 Task: Plan a trip to Trebiov, Slovakia from 6th December, 2023 to 18th December, 2023 for 3 adults. Place can be entire place with 2 bedrooms having 2 beds and 2 bathrooms. Property type can be hotel. Booking option can be shelf check-in.
Action: Mouse moved to (476, 64)
Screenshot: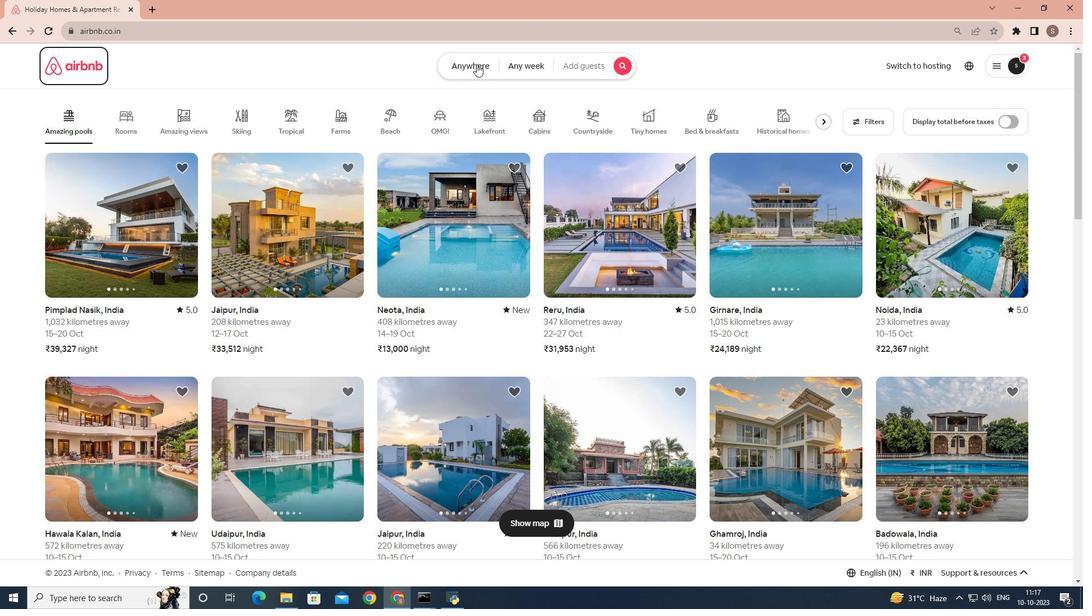 
Action: Mouse pressed left at (476, 64)
Screenshot: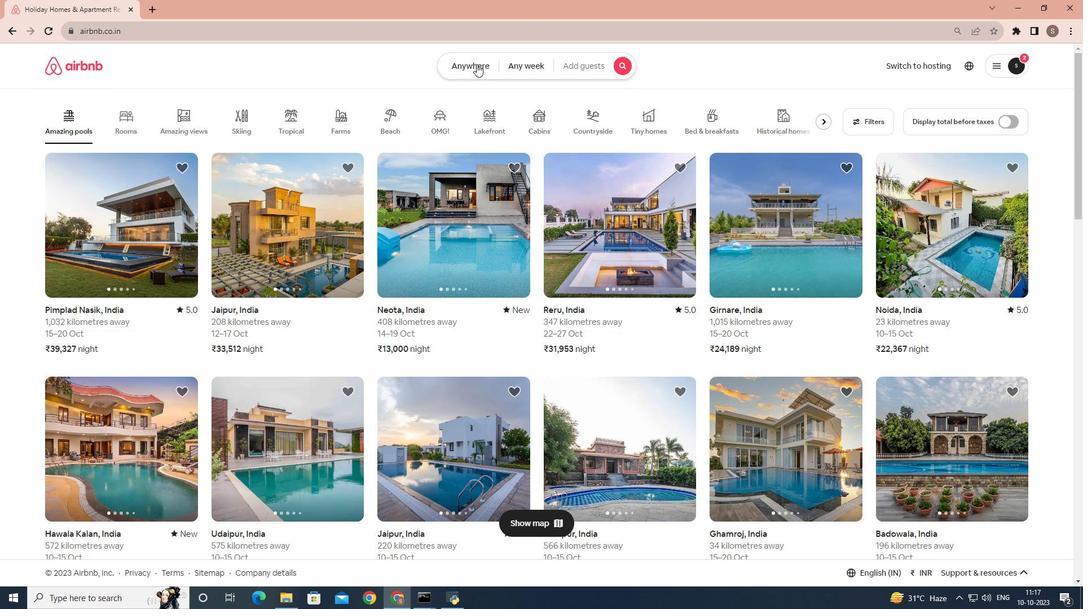 
Action: Mouse moved to (433, 106)
Screenshot: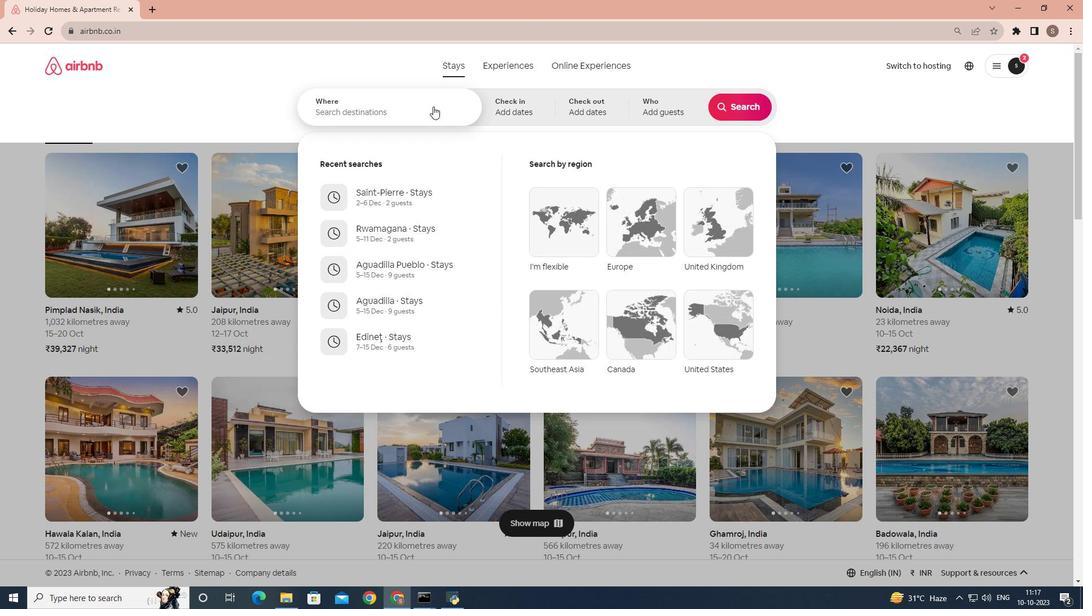 
Action: Mouse pressed left at (433, 106)
Screenshot: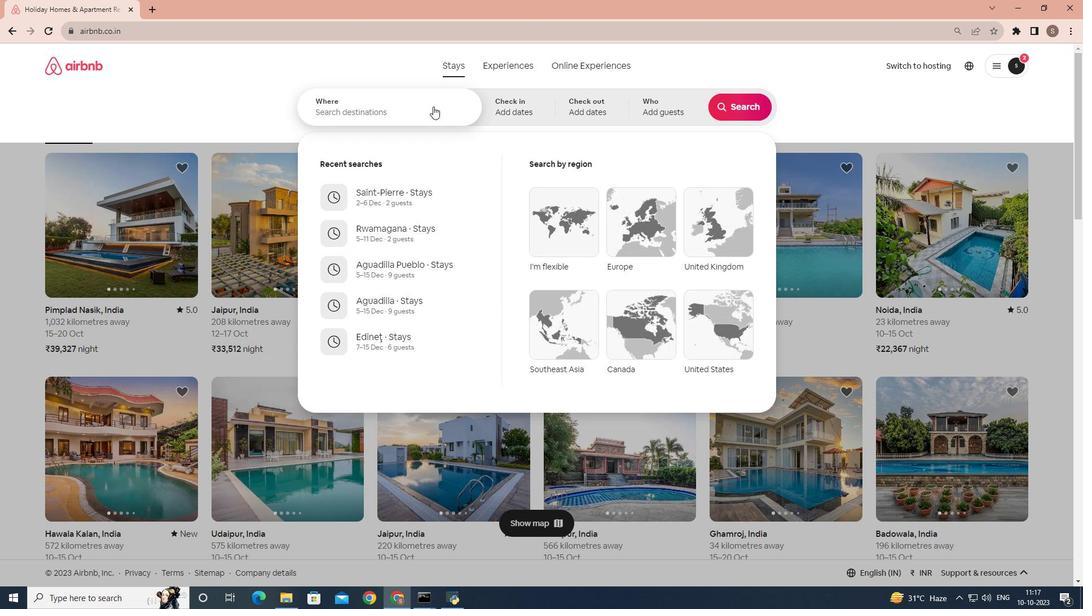 
Action: Mouse moved to (423, 110)
Screenshot: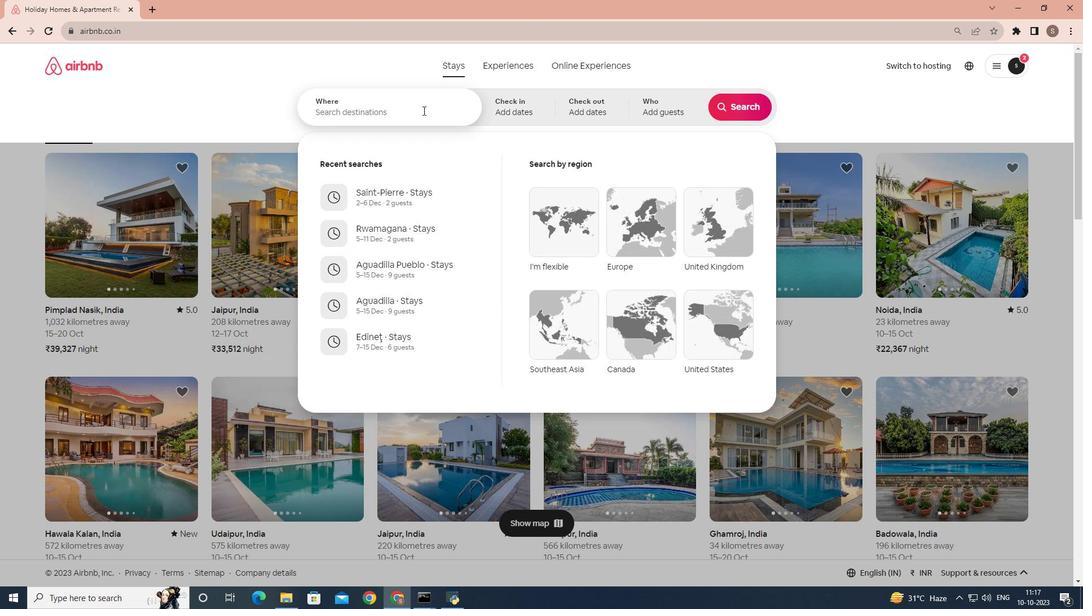 
Action: Key pressed <Key.shift>trebisov,<Key.space><Key.shift>Slovakia
Screenshot: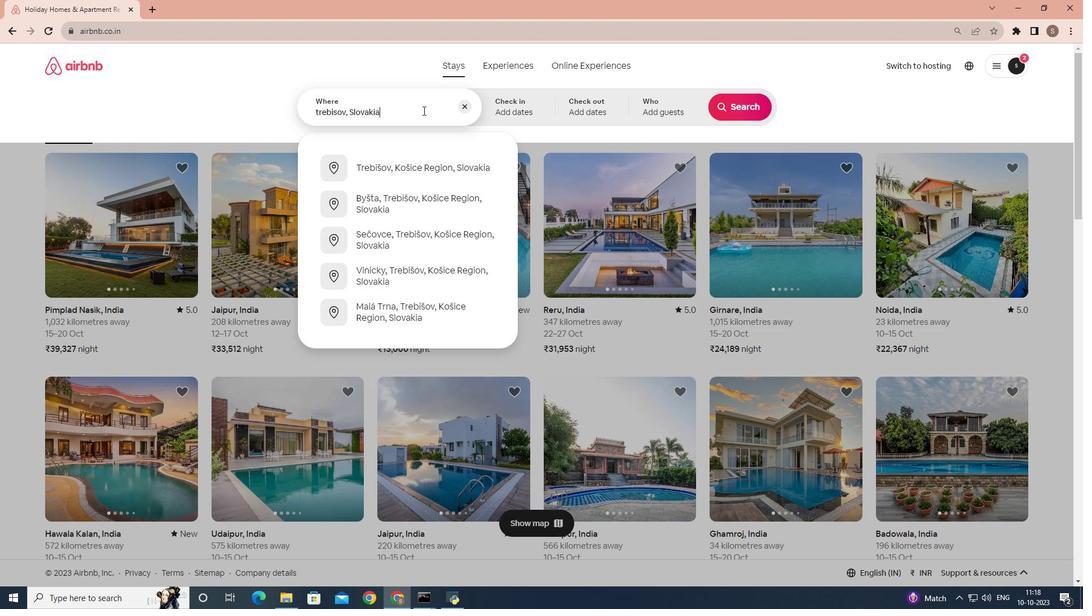
Action: Mouse moved to (509, 112)
Screenshot: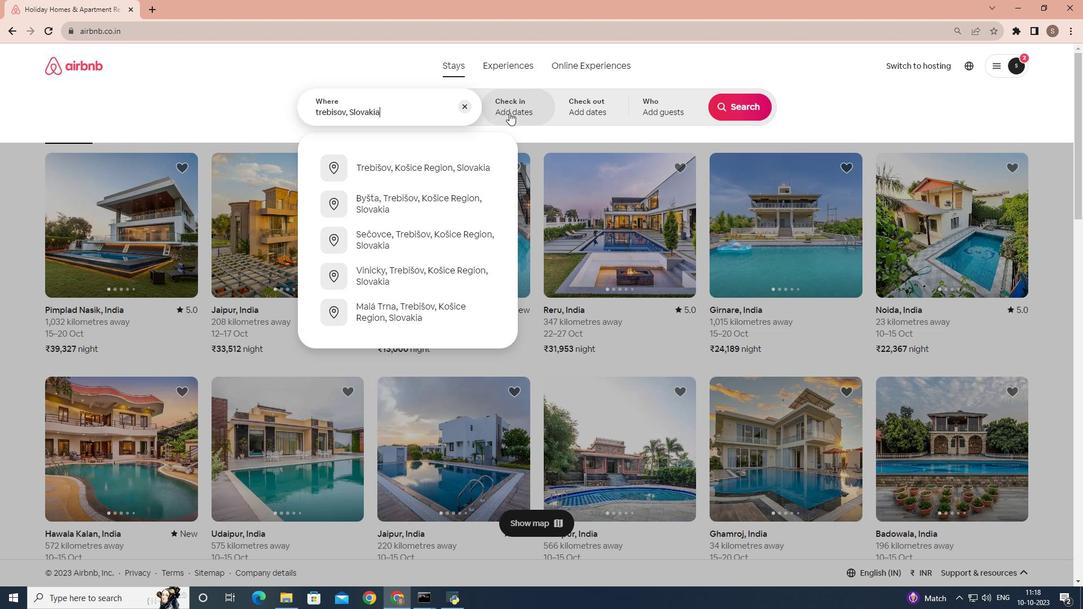 
Action: Mouse pressed left at (509, 112)
Screenshot: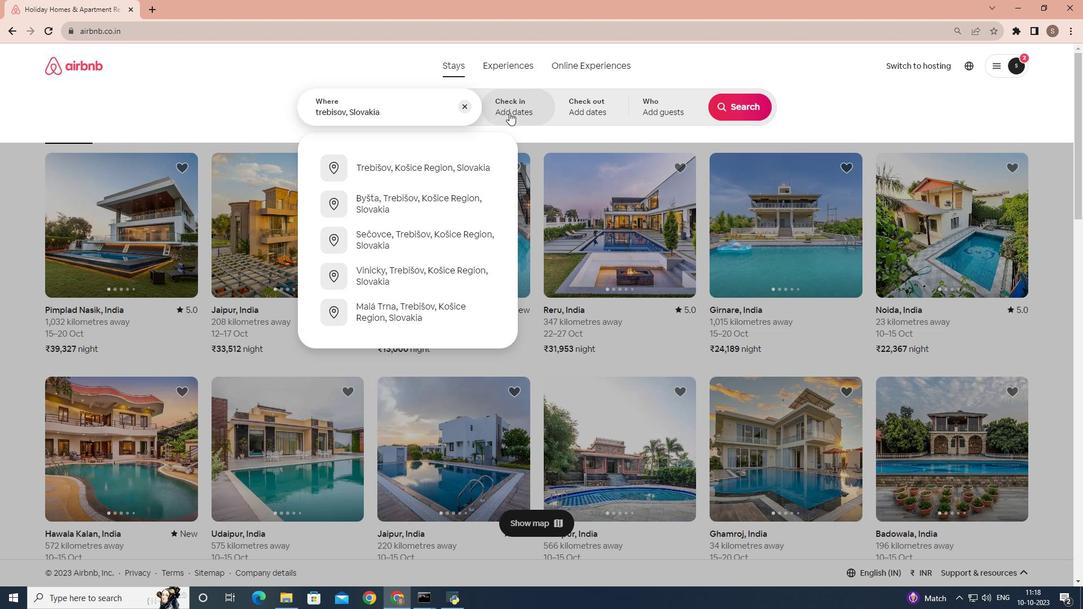 
Action: Mouse moved to (741, 193)
Screenshot: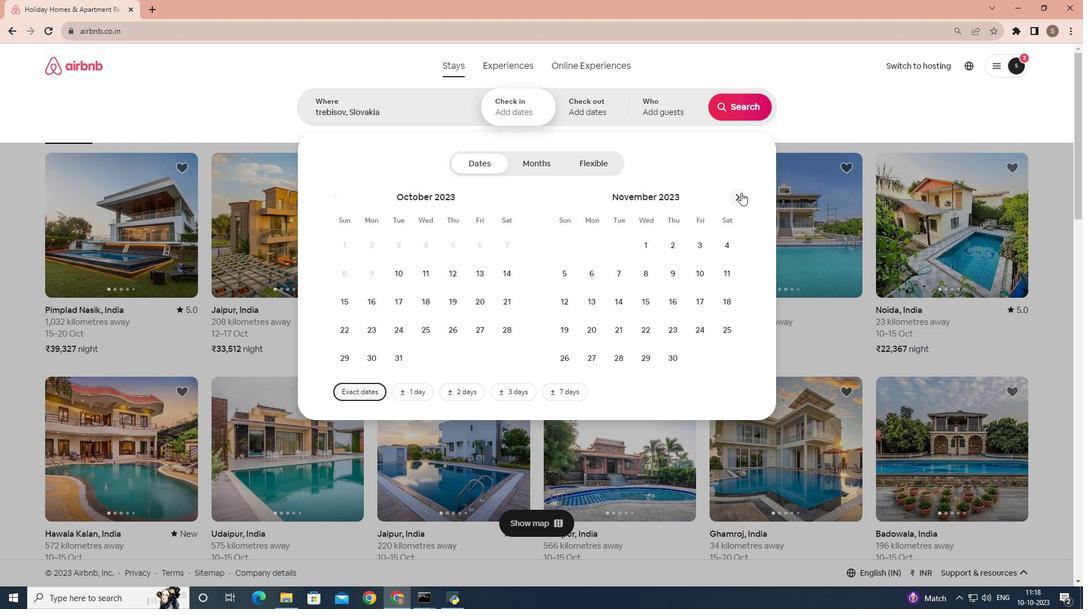 
Action: Mouse pressed left at (741, 193)
Screenshot: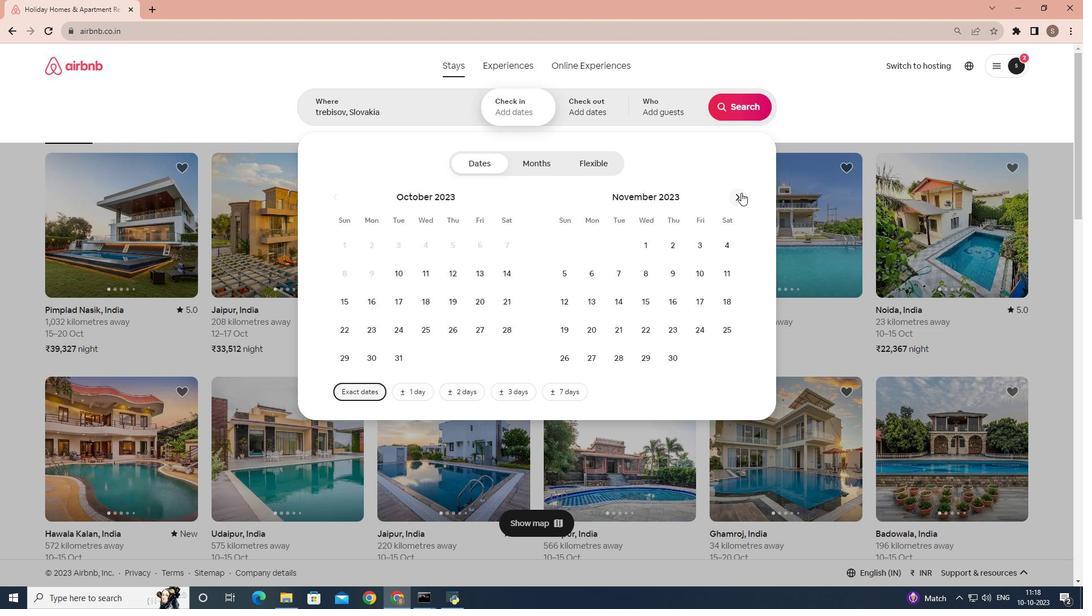 
Action: Mouse moved to (654, 275)
Screenshot: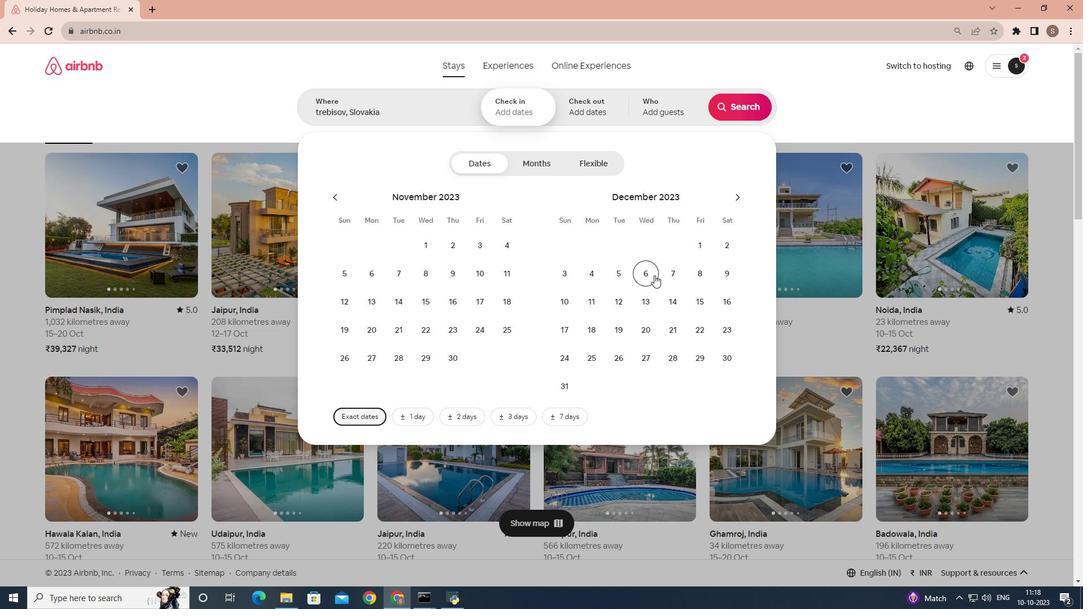 
Action: Mouse pressed left at (654, 275)
Screenshot: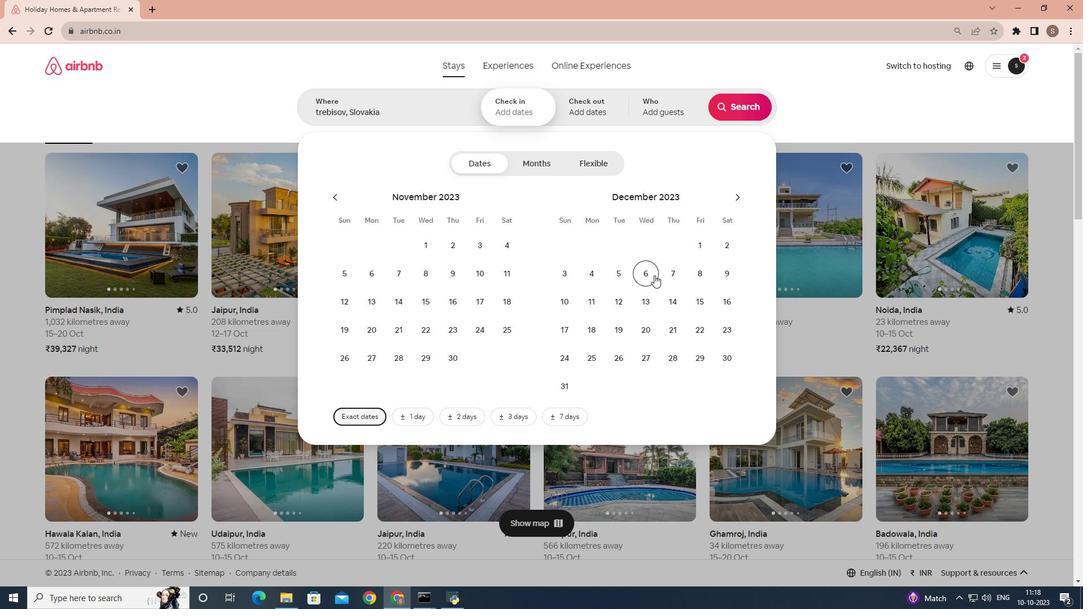 
Action: Mouse moved to (597, 335)
Screenshot: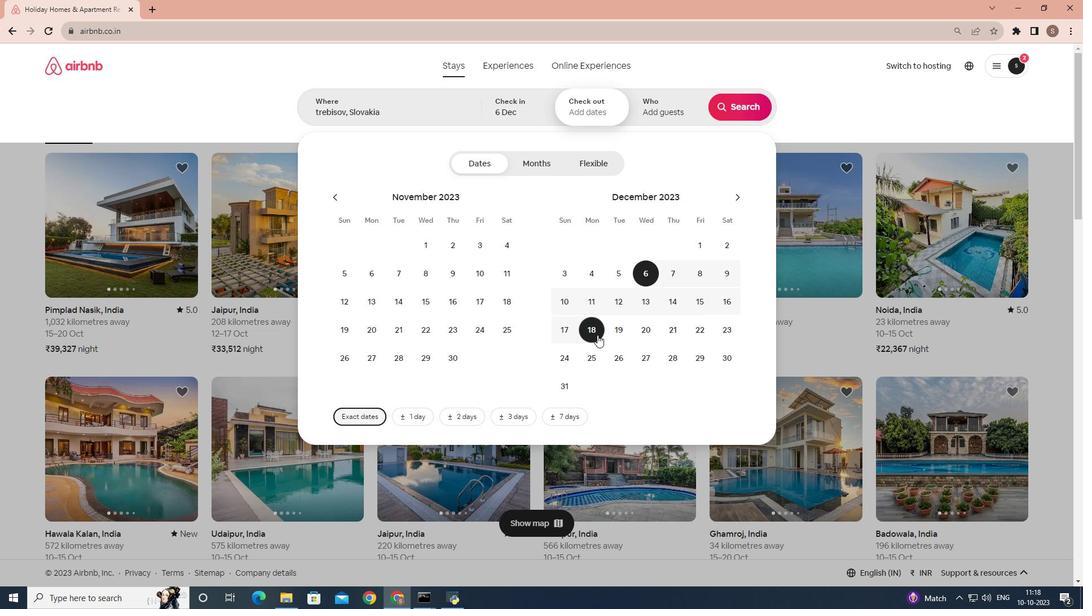 
Action: Mouse pressed left at (597, 335)
Screenshot: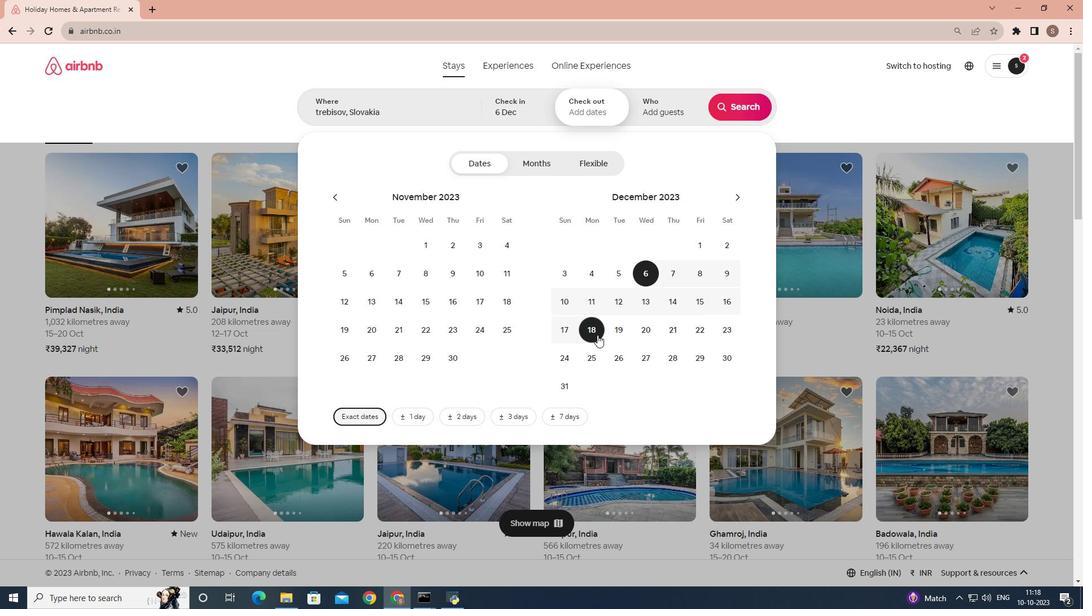 
Action: Mouse moved to (670, 107)
Screenshot: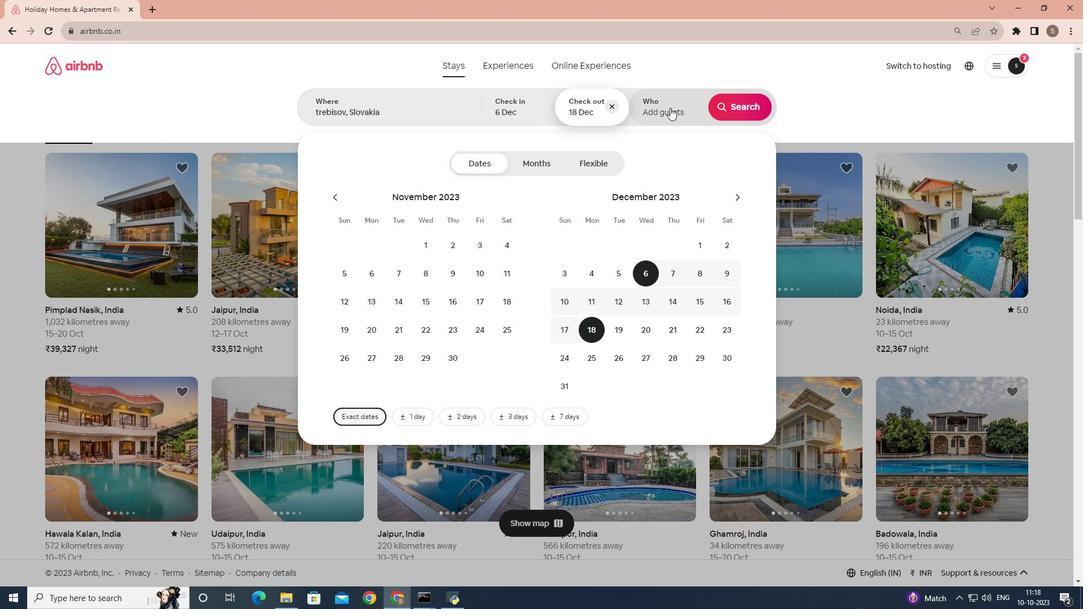 
Action: Mouse pressed left at (670, 107)
Screenshot: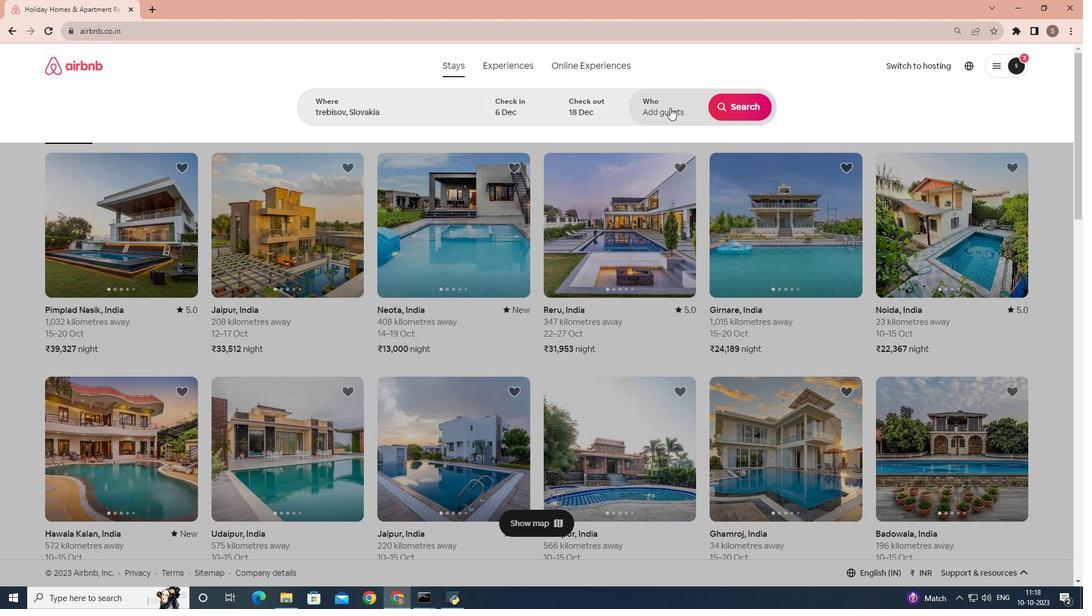 
Action: Mouse moved to (746, 168)
Screenshot: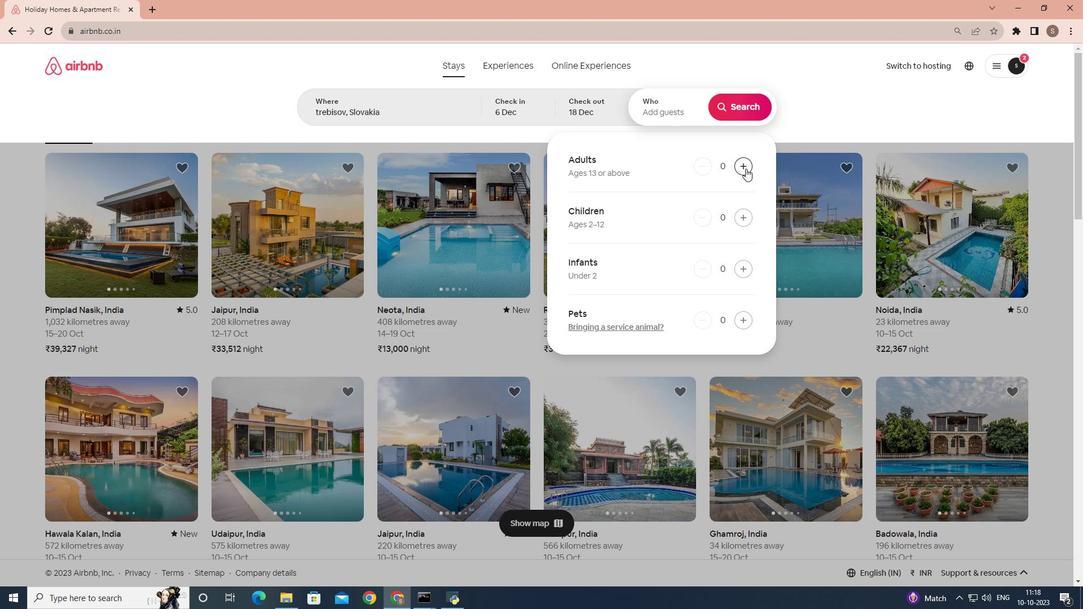 
Action: Mouse pressed left at (746, 168)
Screenshot: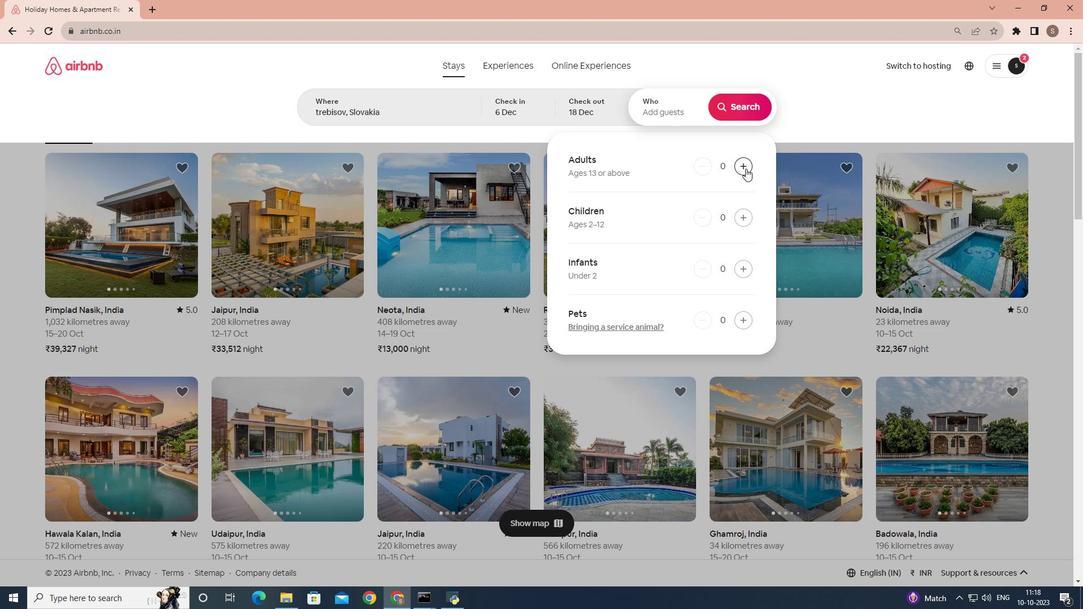 
Action: Mouse moved to (746, 168)
Screenshot: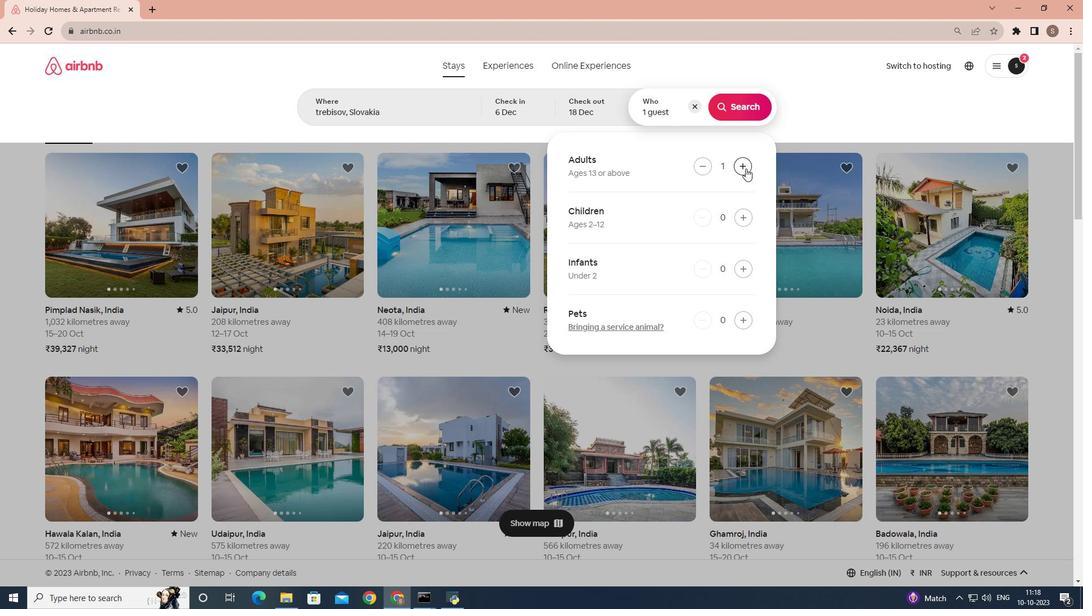 
Action: Mouse pressed left at (746, 168)
Screenshot: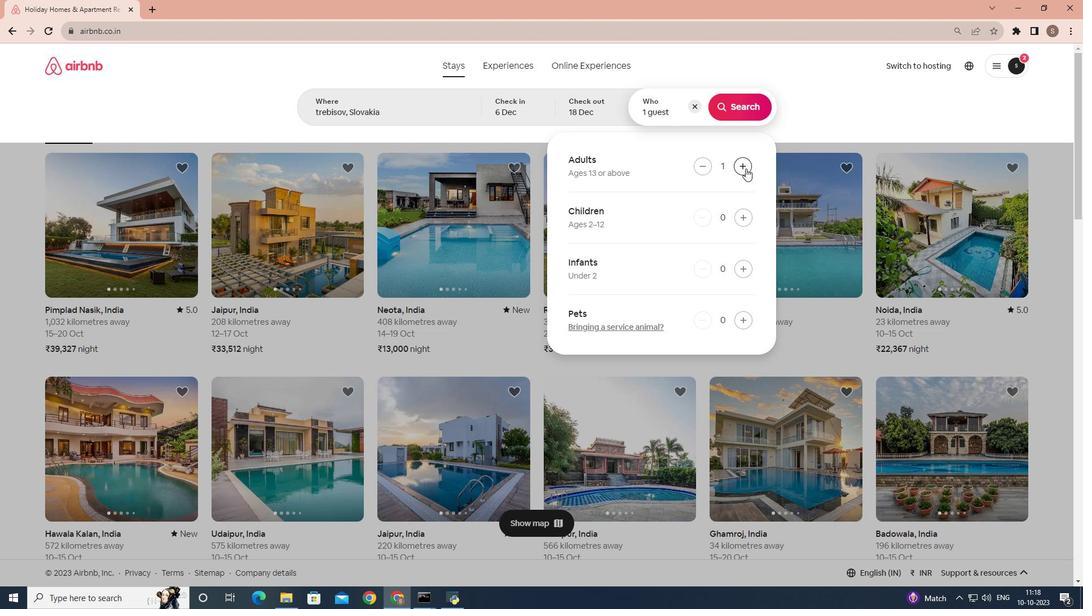 
Action: Mouse pressed left at (746, 168)
Screenshot: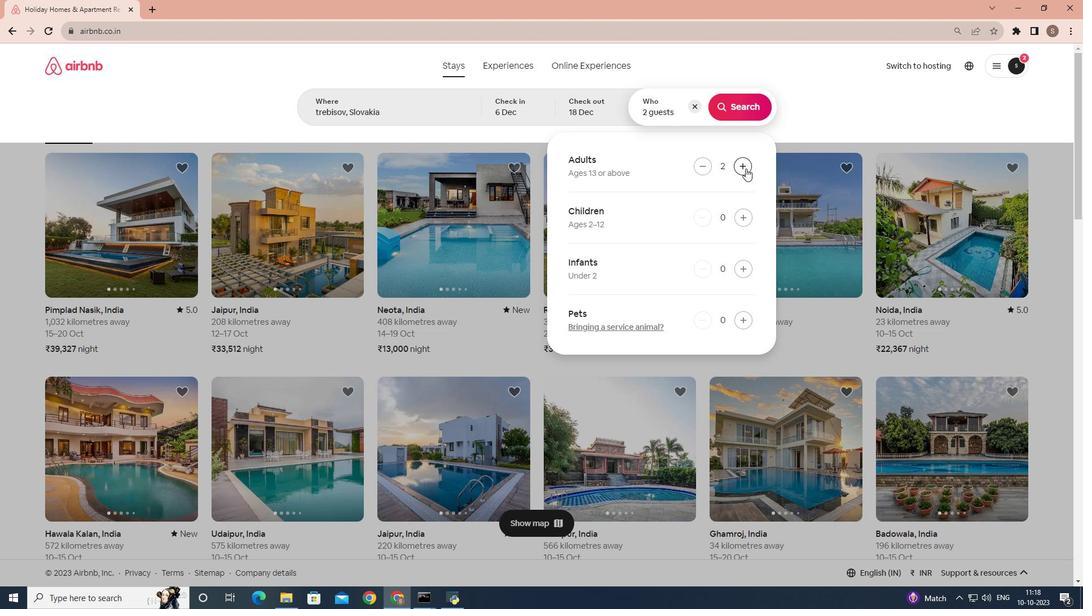 
Action: Mouse moved to (744, 103)
Screenshot: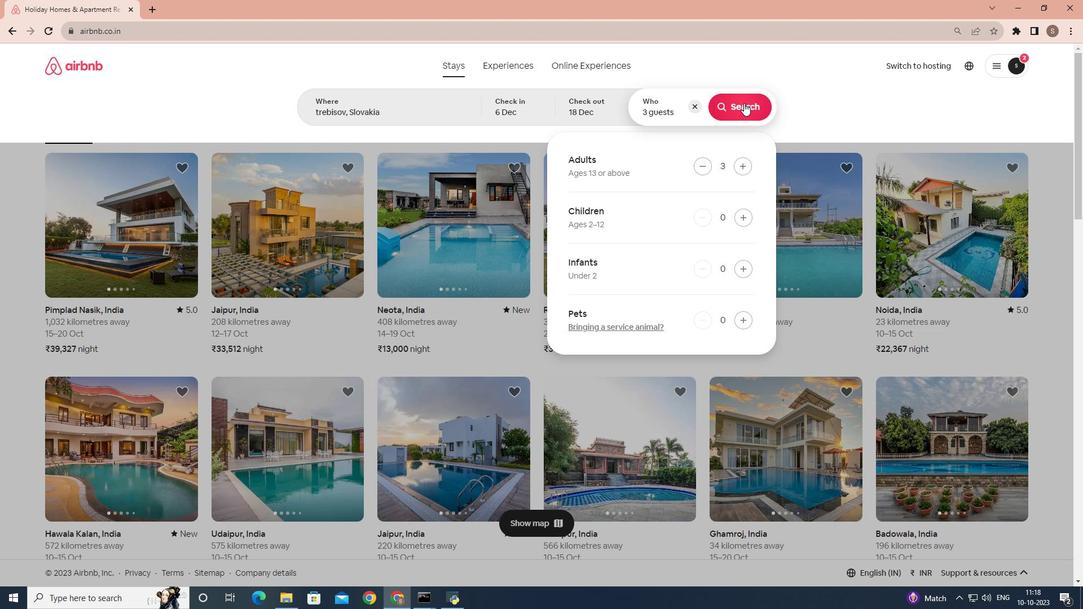 
Action: Mouse pressed left at (744, 103)
Screenshot: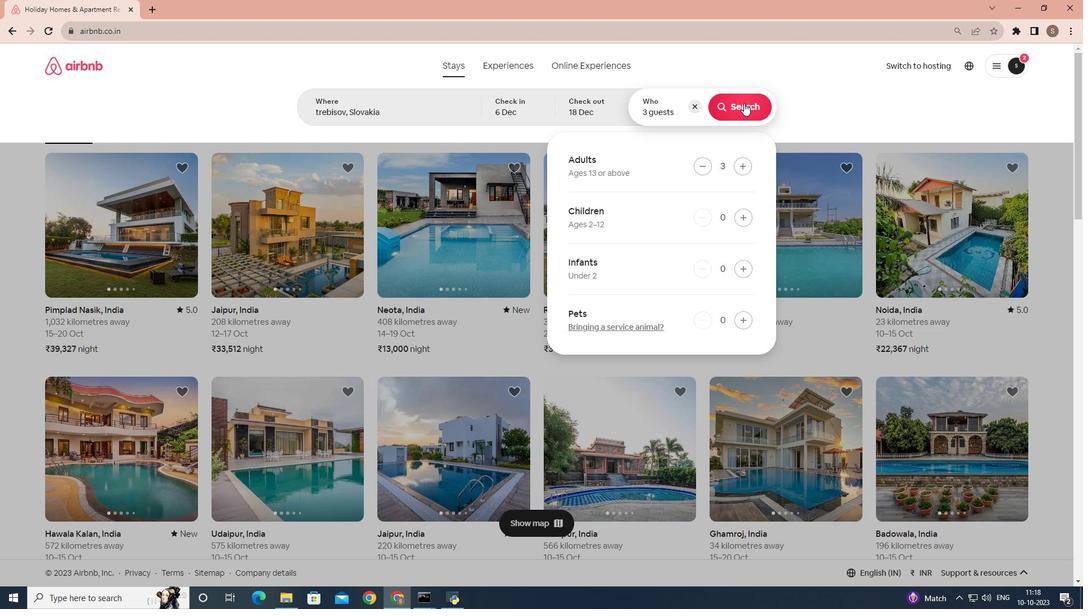 
Action: Mouse moved to (908, 116)
Screenshot: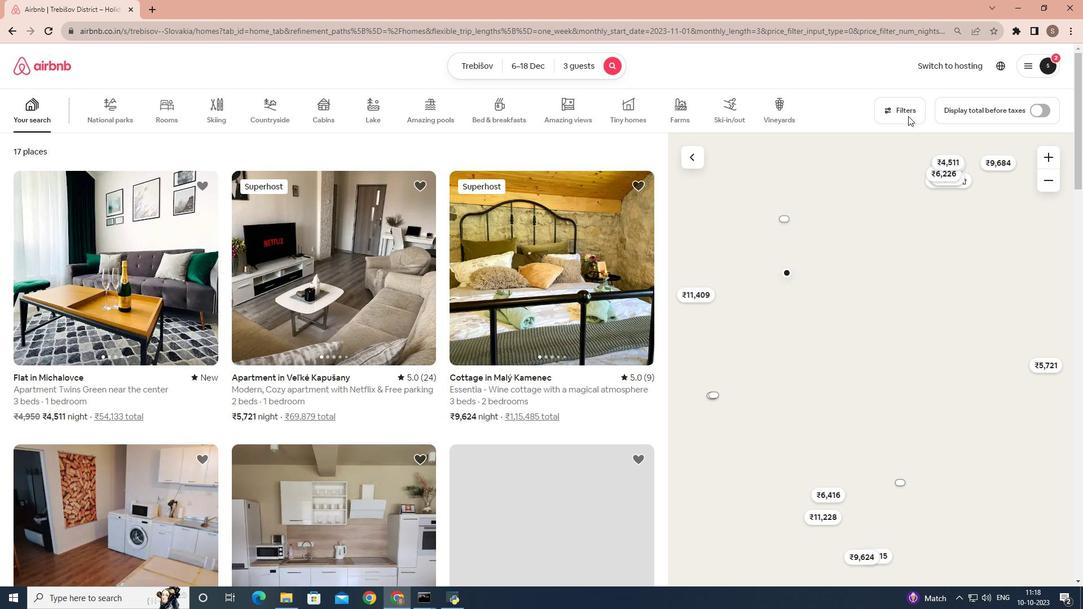 
Action: Mouse pressed left at (908, 116)
Screenshot: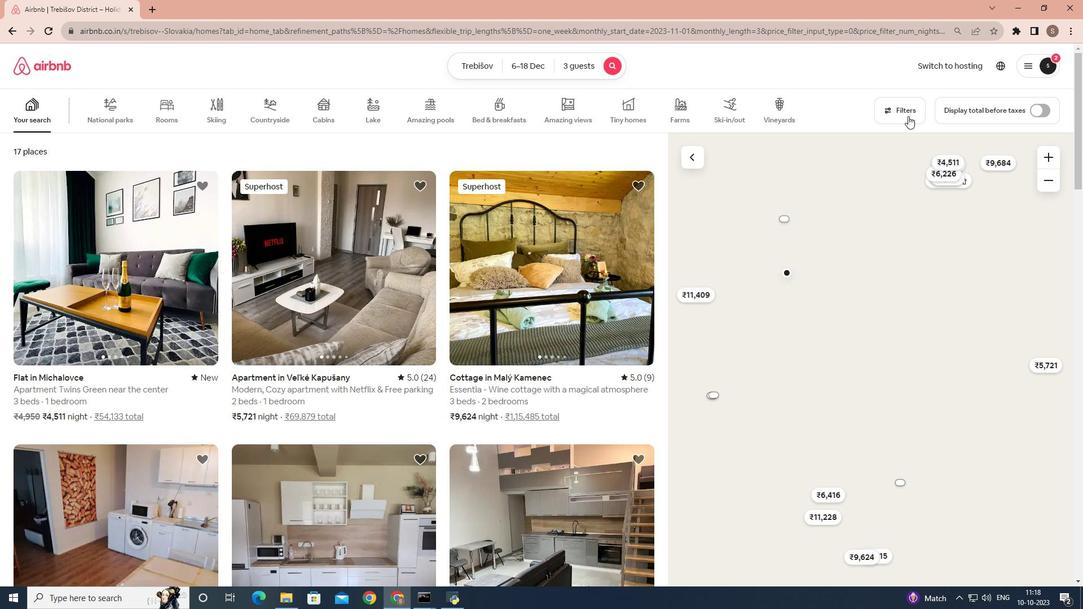 
Action: Mouse moved to (500, 329)
Screenshot: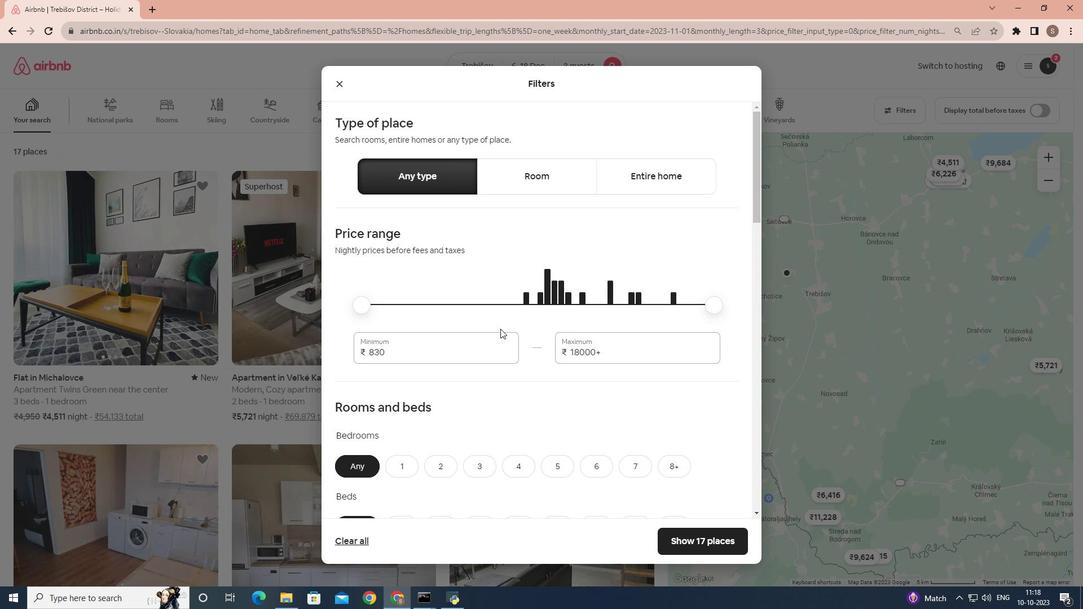 
Action: Mouse scrolled (500, 328) with delta (0, 0)
Screenshot: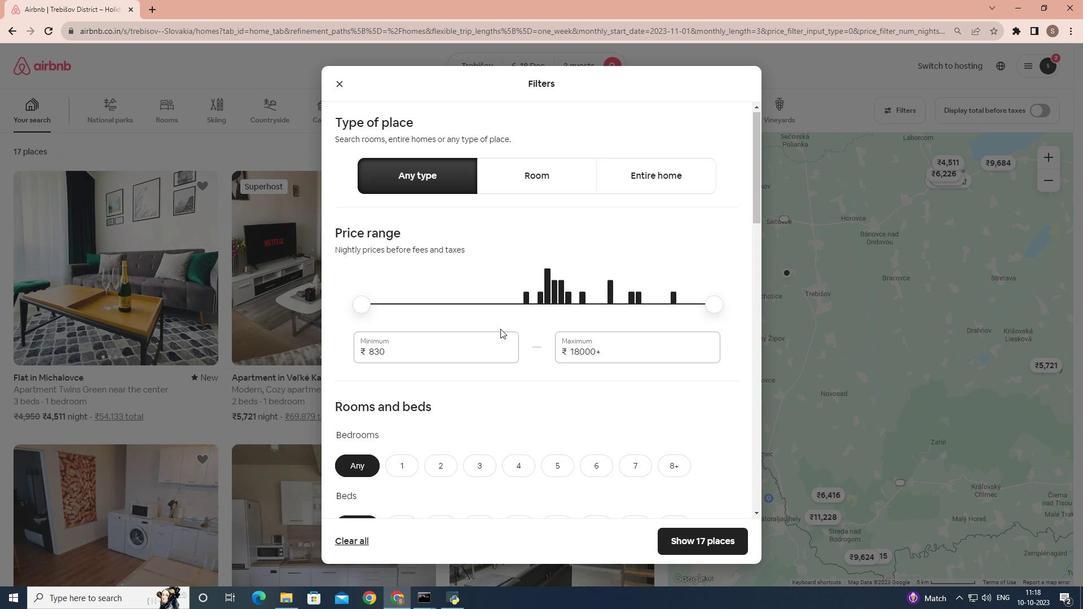 
Action: Mouse moved to (433, 408)
Screenshot: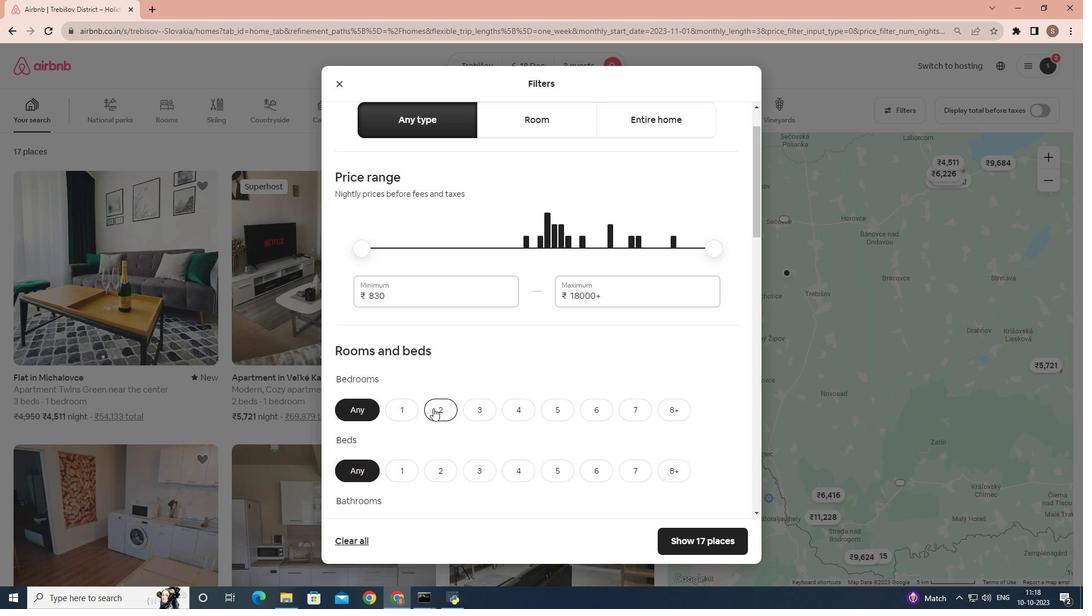
Action: Mouse pressed left at (433, 408)
Screenshot: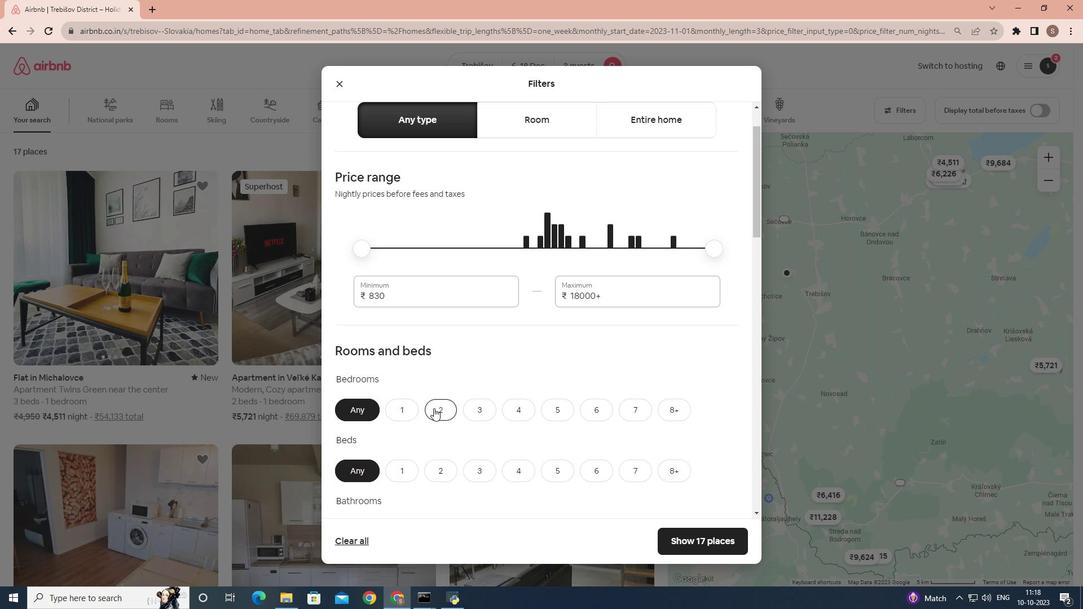 
Action: Mouse moved to (434, 408)
Screenshot: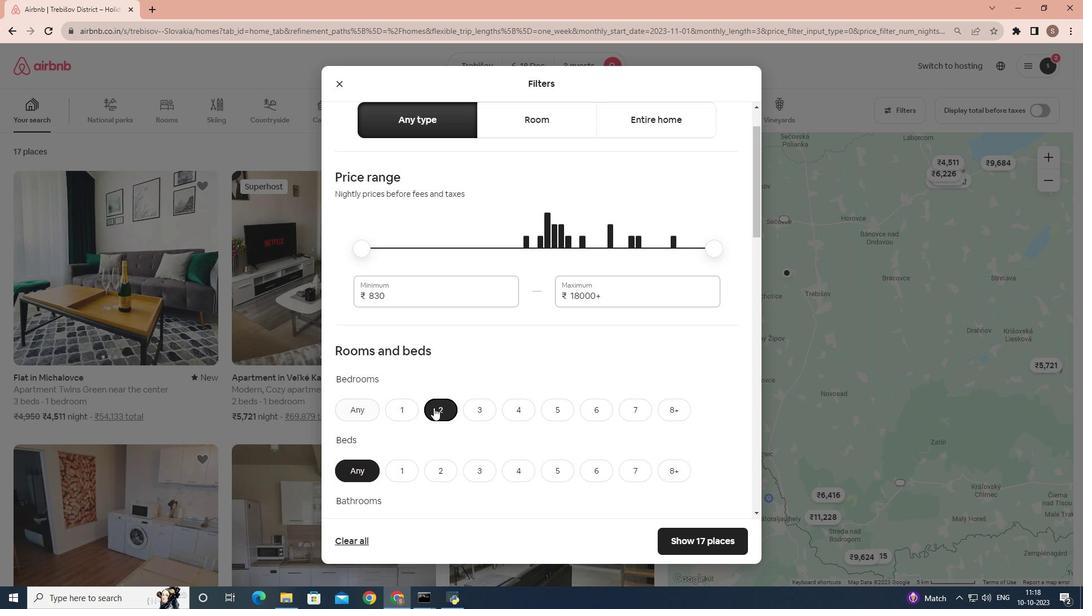 
Action: Mouse scrolled (434, 407) with delta (0, 0)
Screenshot: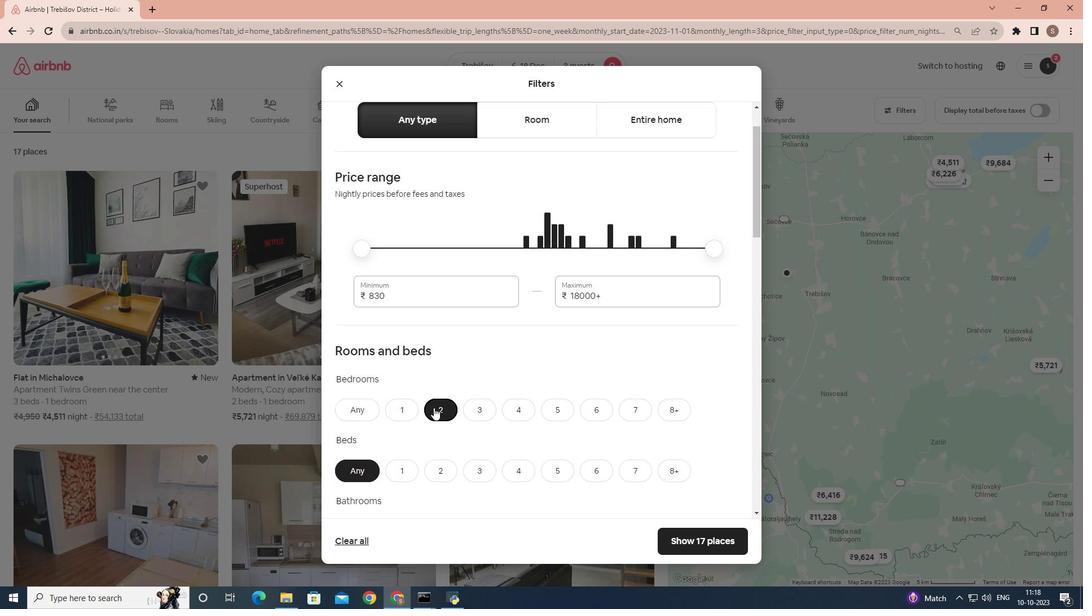 
Action: Mouse moved to (446, 422)
Screenshot: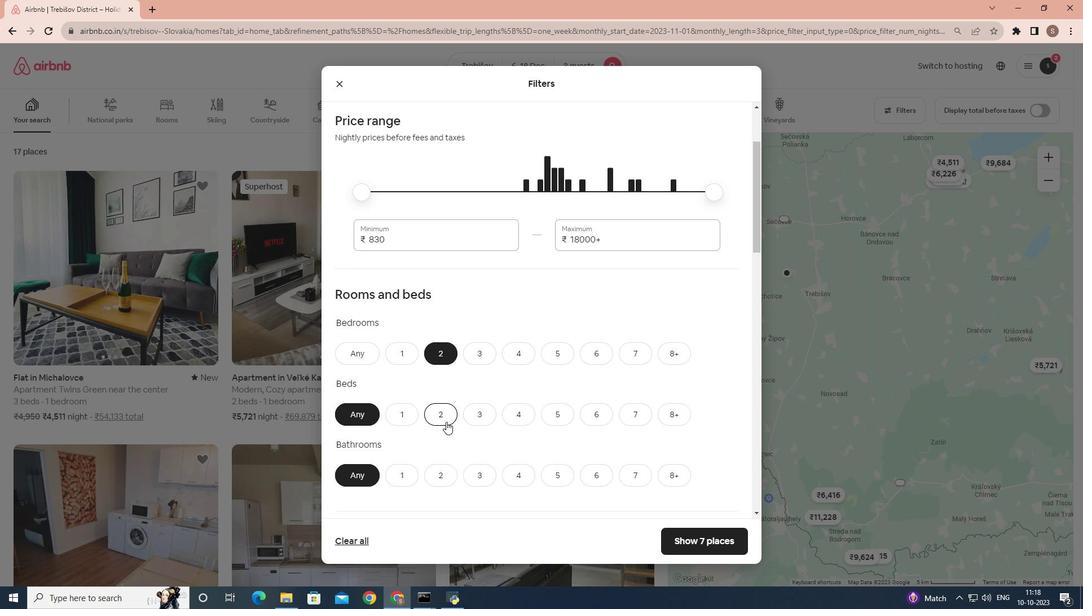 
Action: Mouse pressed left at (446, 422)
Screenshot: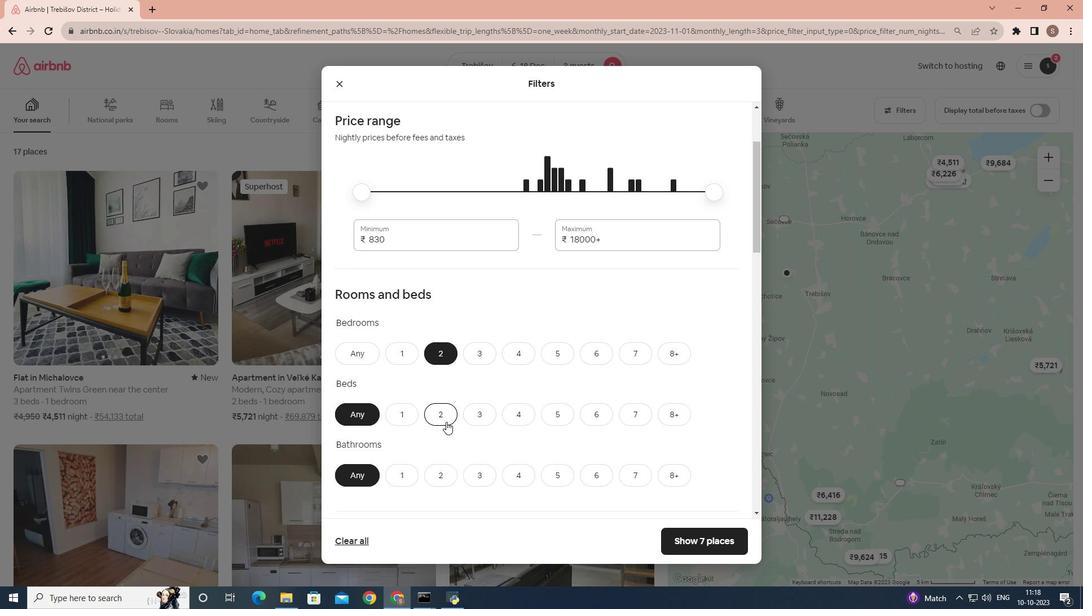 
Action: Mouse scrolled (446, 421) with delta (0, 0)
Screenshot: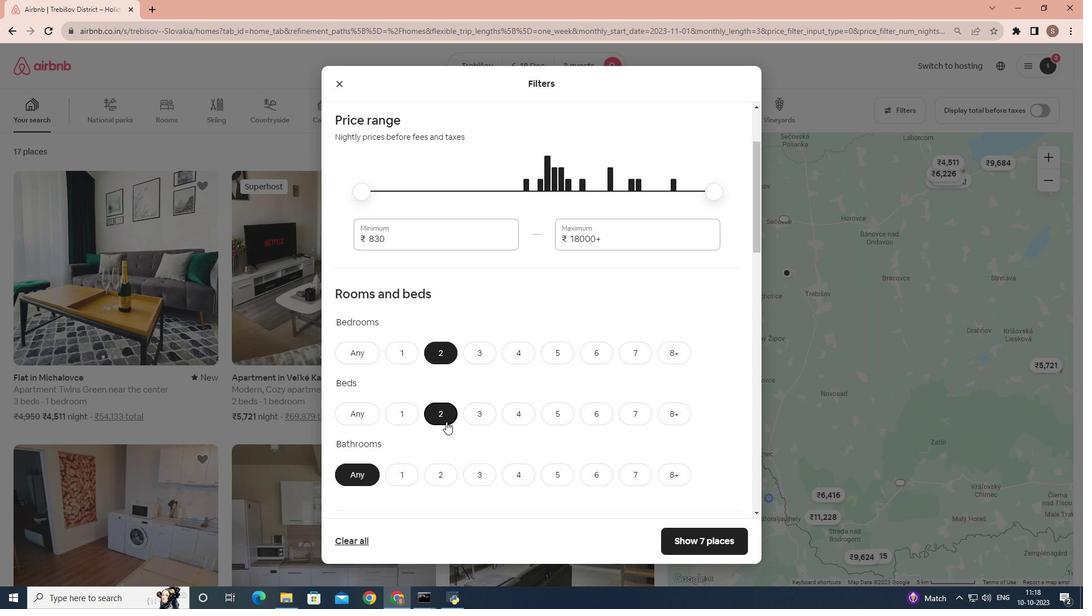 
Action: Mouse moved to (443, 424)
Screenshot: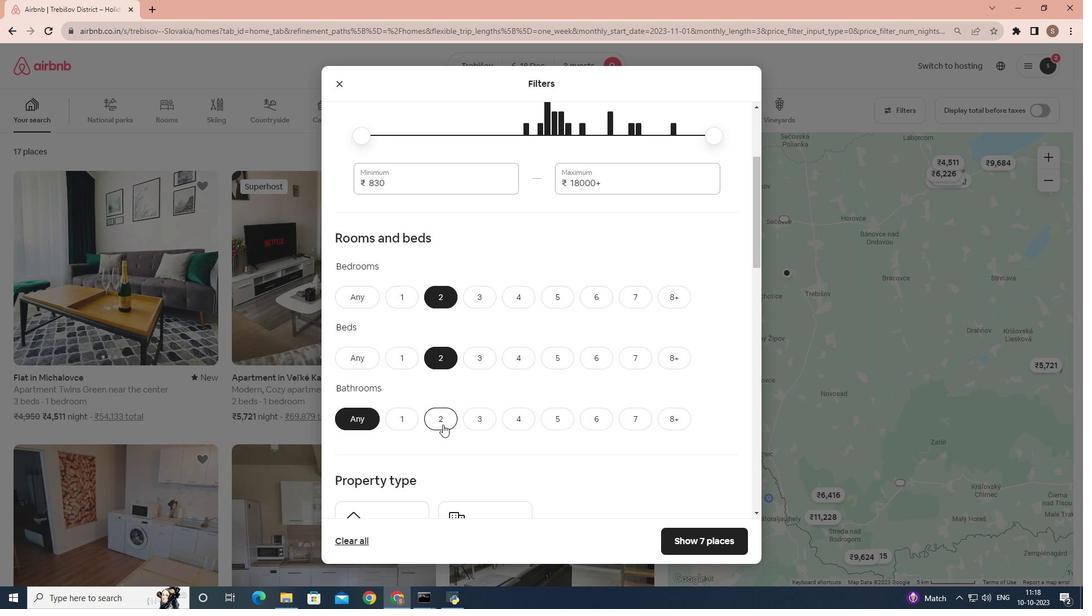 
Action: Mouse pressed left at (443, 424)
Screenshot: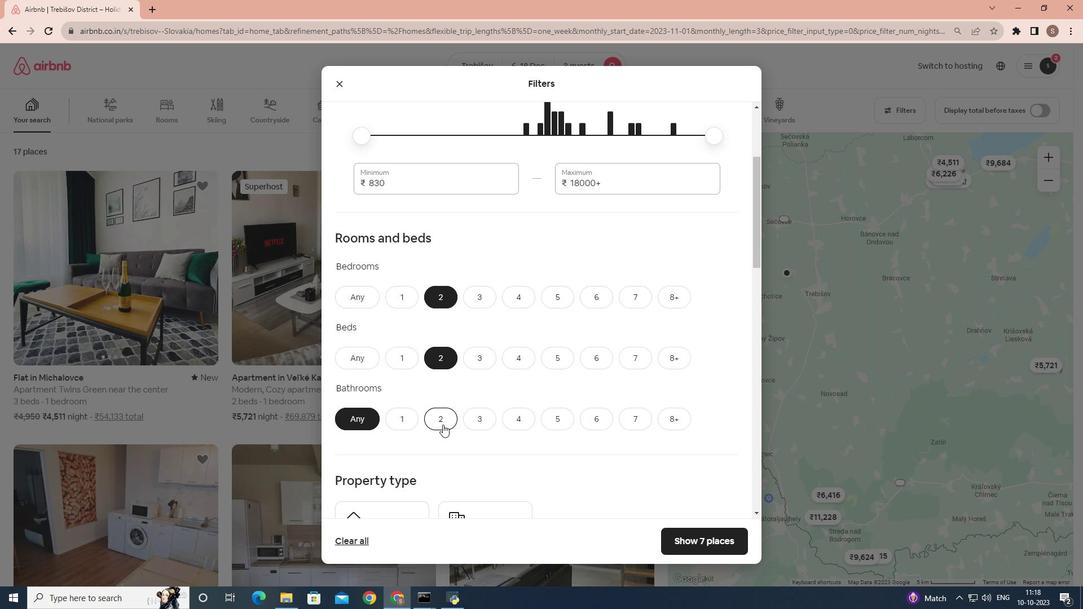 
Action: Mouse scrolled (443, 424) with delta (0, 0)
Screenshot: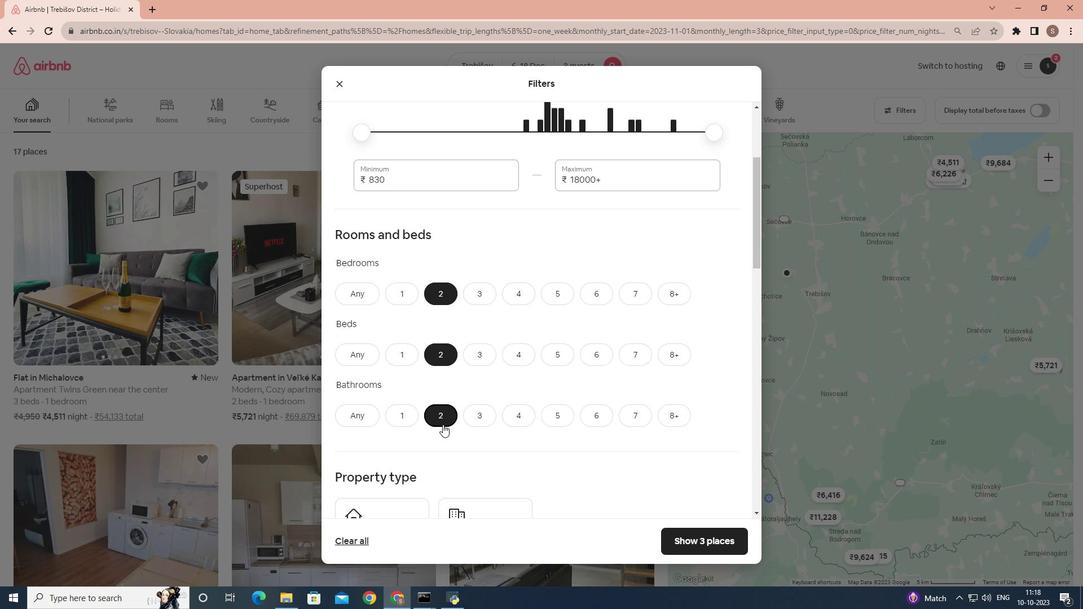 
Action: Mouse moved to (471, 427)
Screenshot: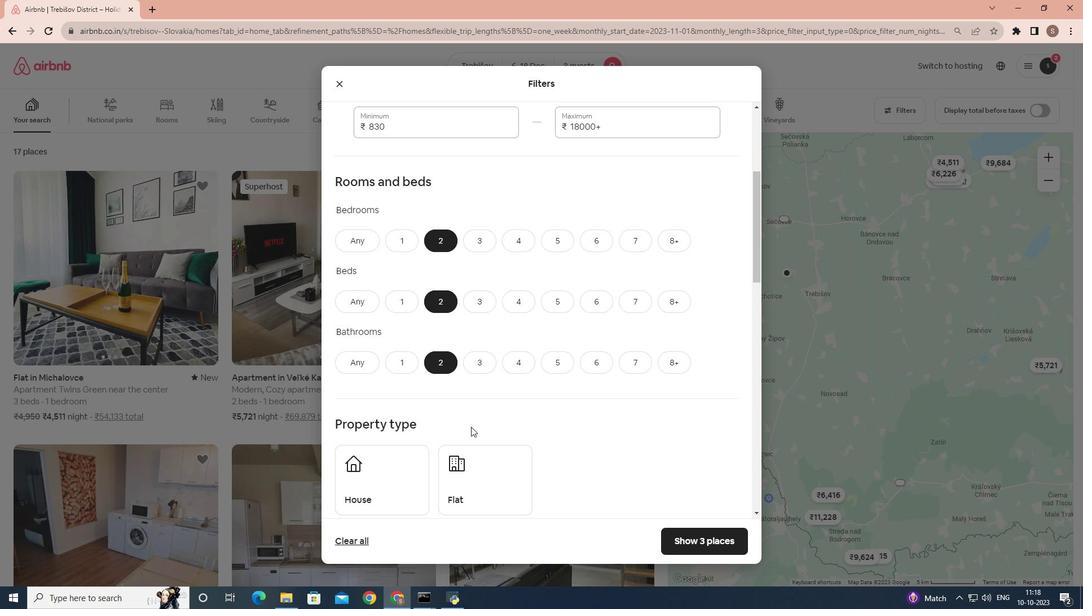 
Action: Mouse scrolled (471, 426) with delta (0, 0)
Screenshot: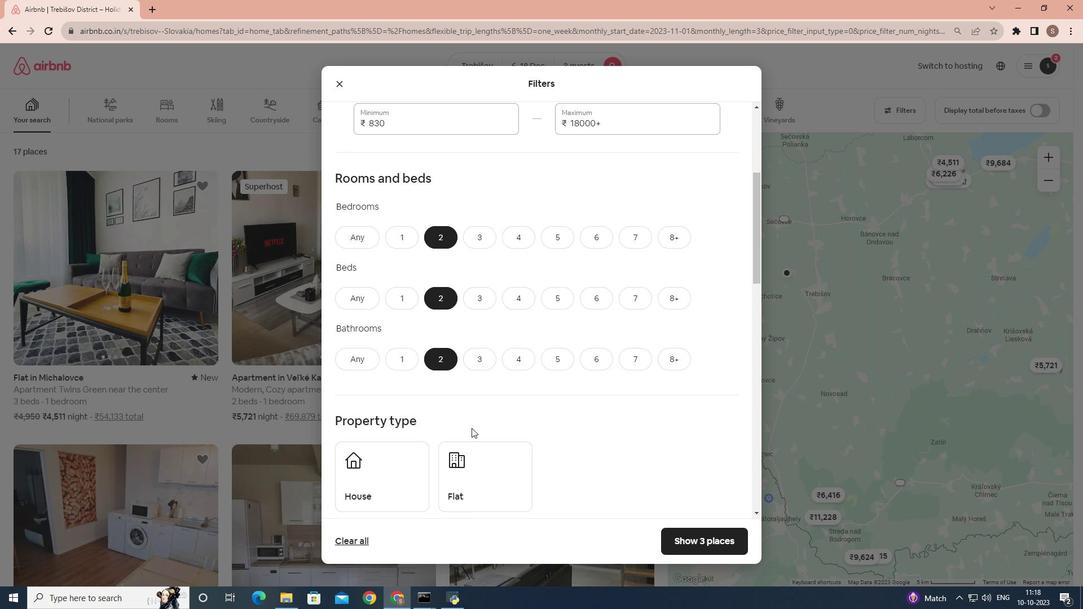 
Action: Mouse moved to (435, 424)
Screenshot: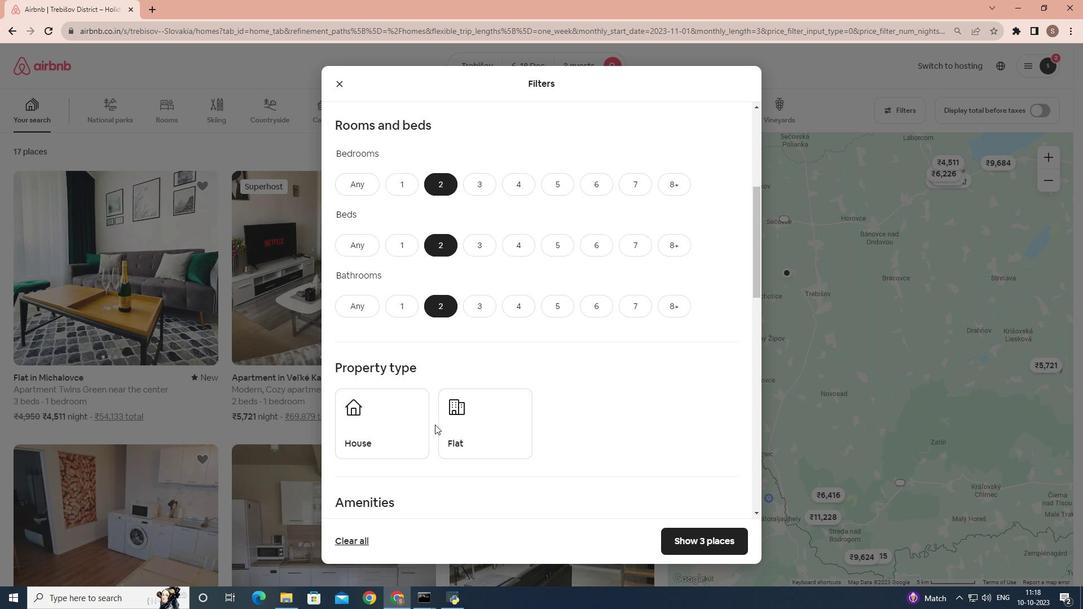 
Action: Mouse scrolled (435, 424) with delta (0, 0)
Screenshot: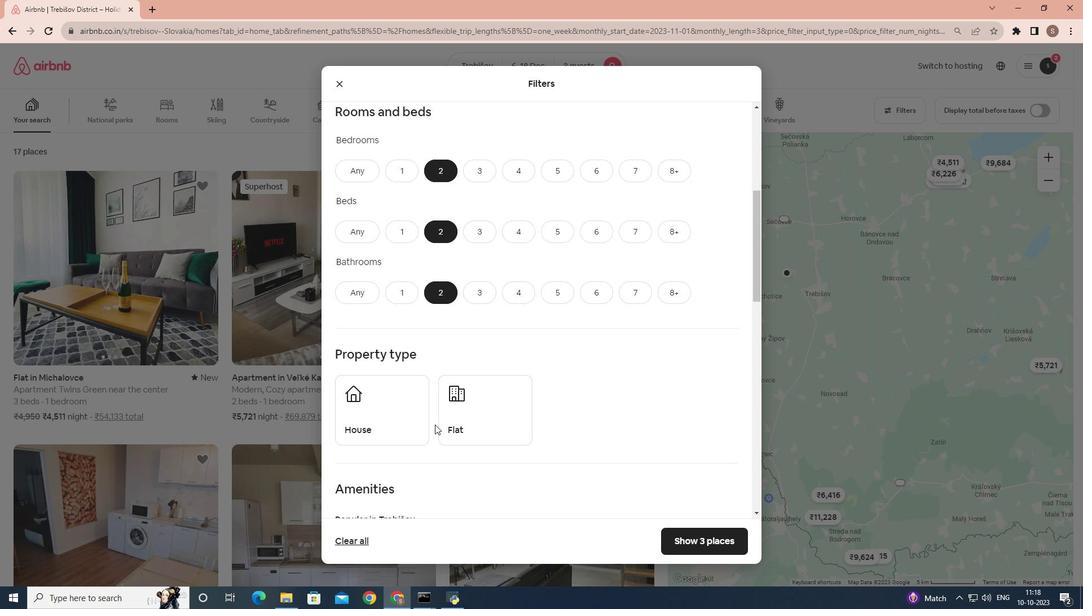
Action: Mouse moved to (402, 383)
Screenshot: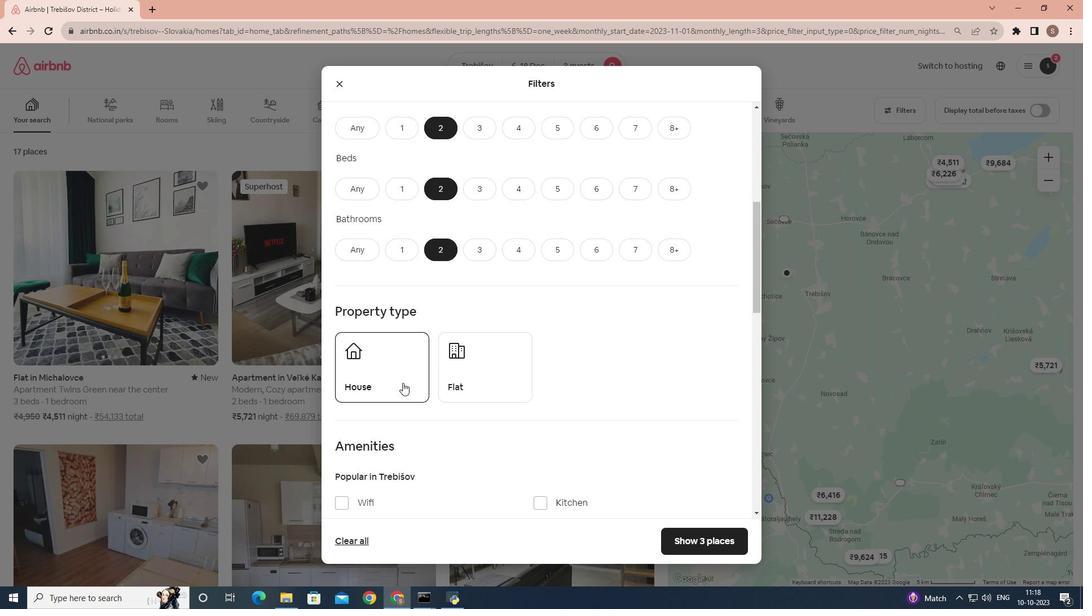
Action: Mouse pressed left at (402, 383)
Screenshot: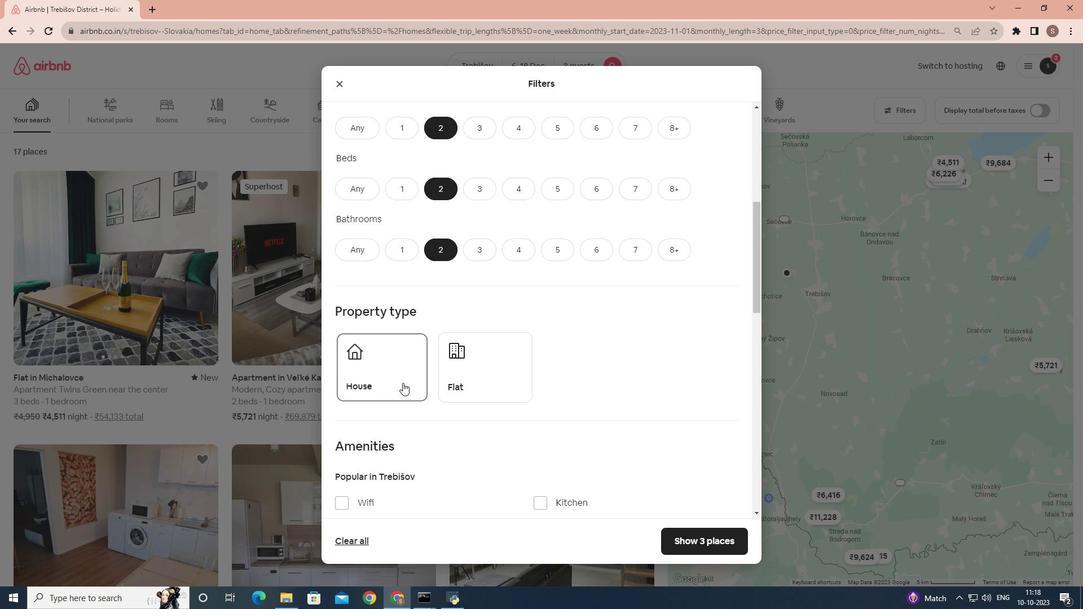 
Action: Mouse moved to (435, 388)
Screenshot: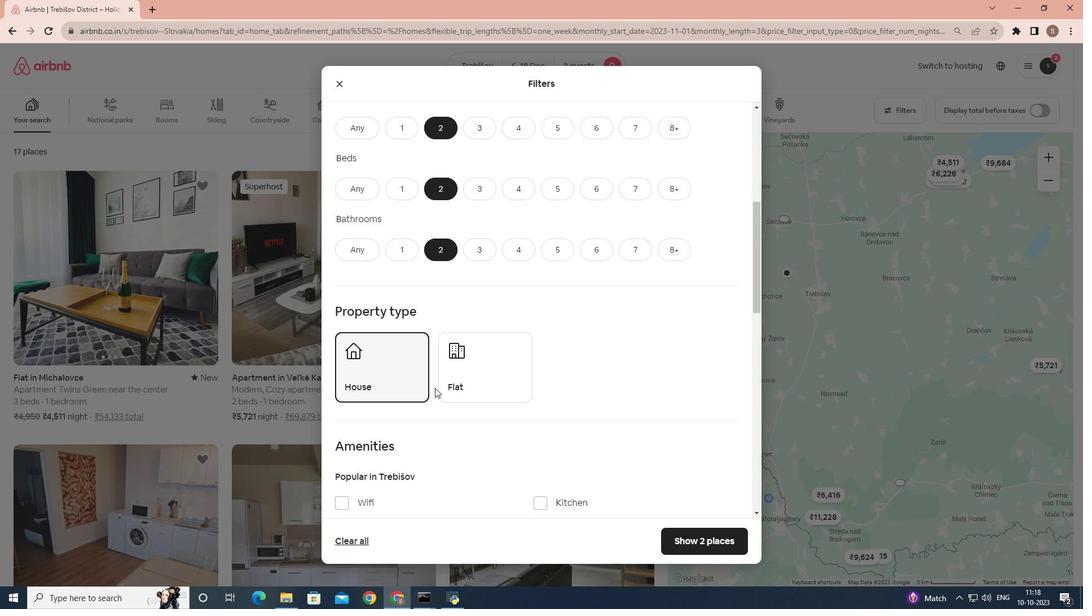 
Action: Mouse scrolled (435, 387) with delta (0, 0)
Screenshot: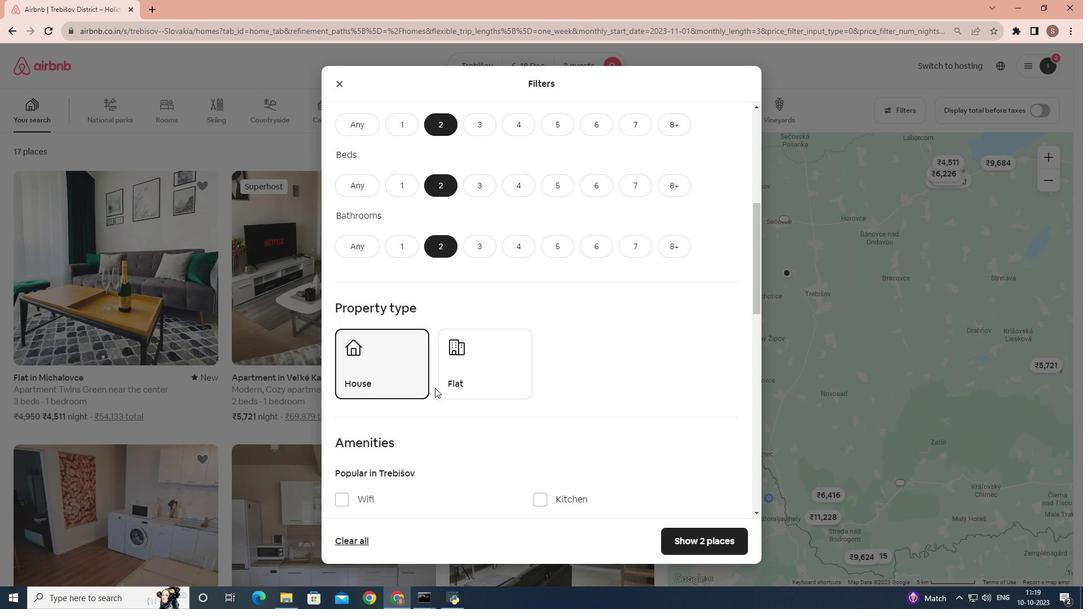 
Action: Mouse scrolled (435, 387) with delta (0, 0)
Screenshot: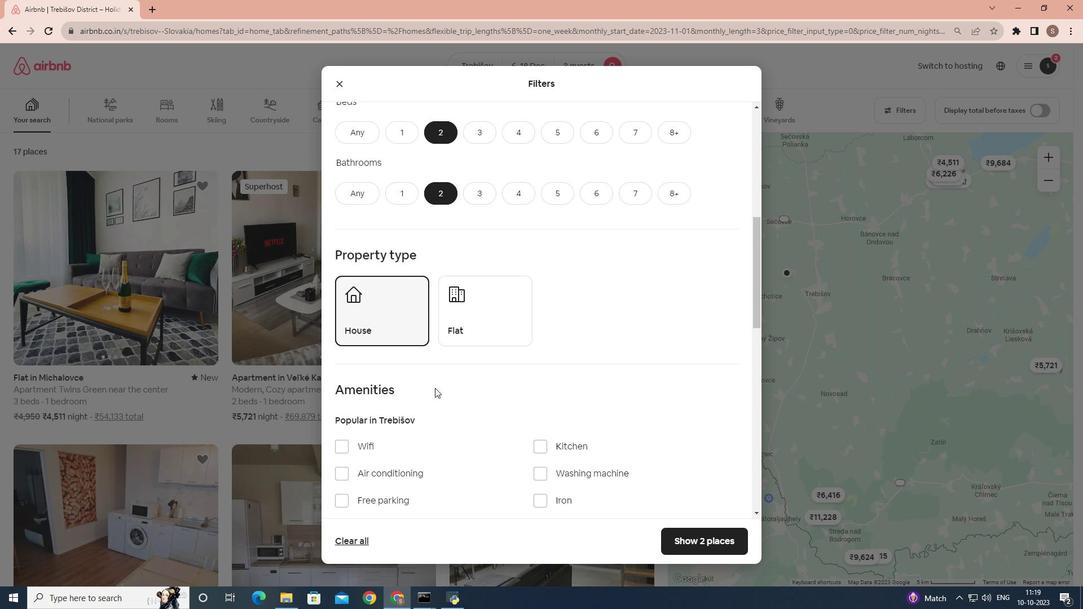 
Action: Mouse scrolled (435, 387) with delta (0, 0)
Screenshot: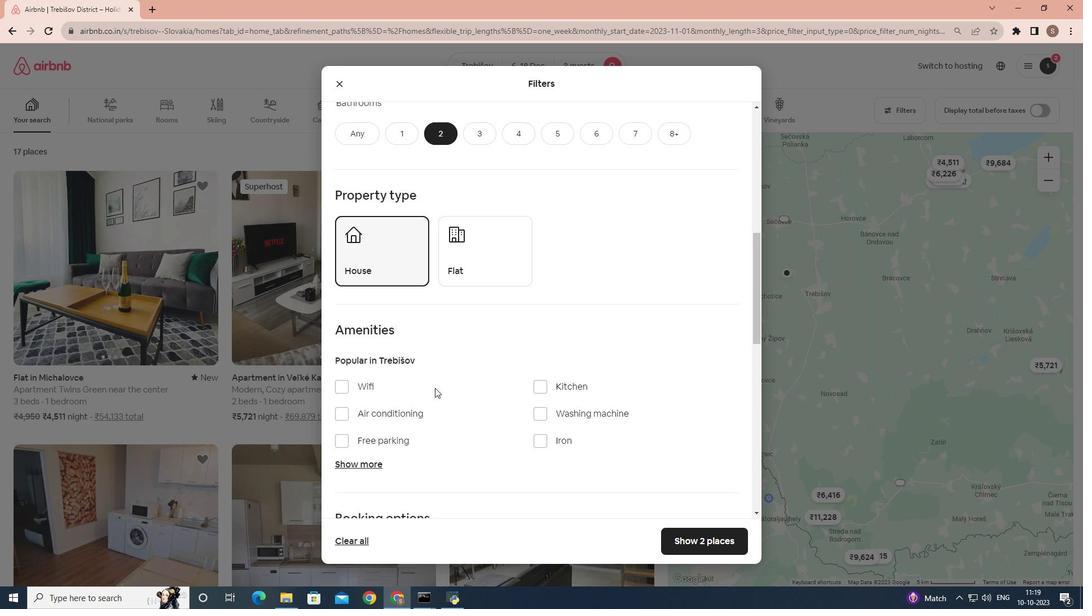 
Action: Mouse scrolled (435, 387) with delta (0, 0)
Screenshot: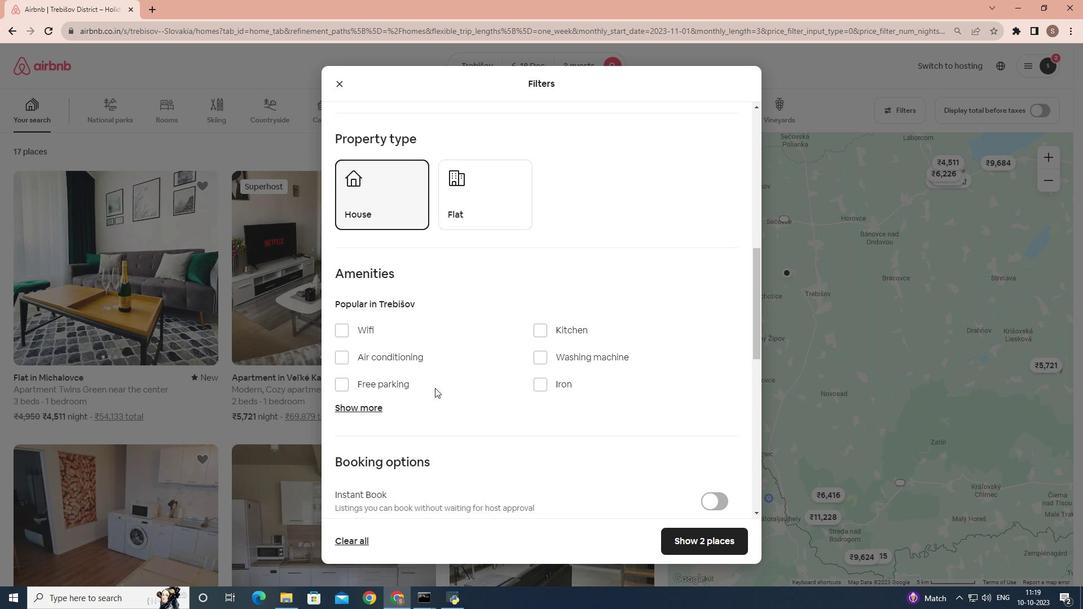 
Action: Mouse scrolled (435, 387) with delta (0, 0)
Screenshot: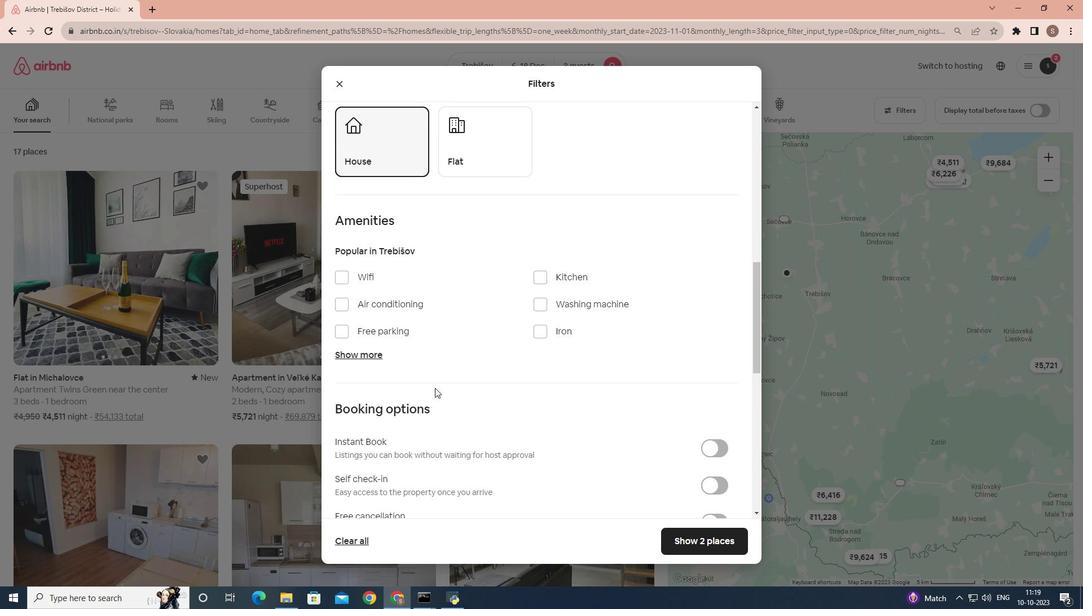 
Action: Mouse scrolled (435, 387) with delta (0, 0)
Screenshot: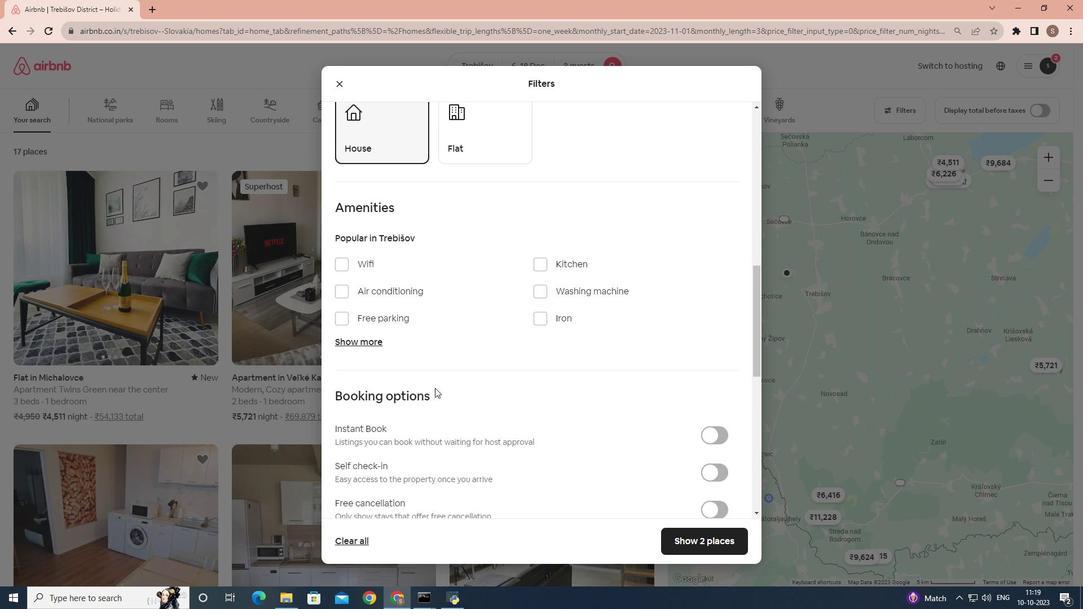 
Action: Mouse moved to (723, 377)
Screenshot: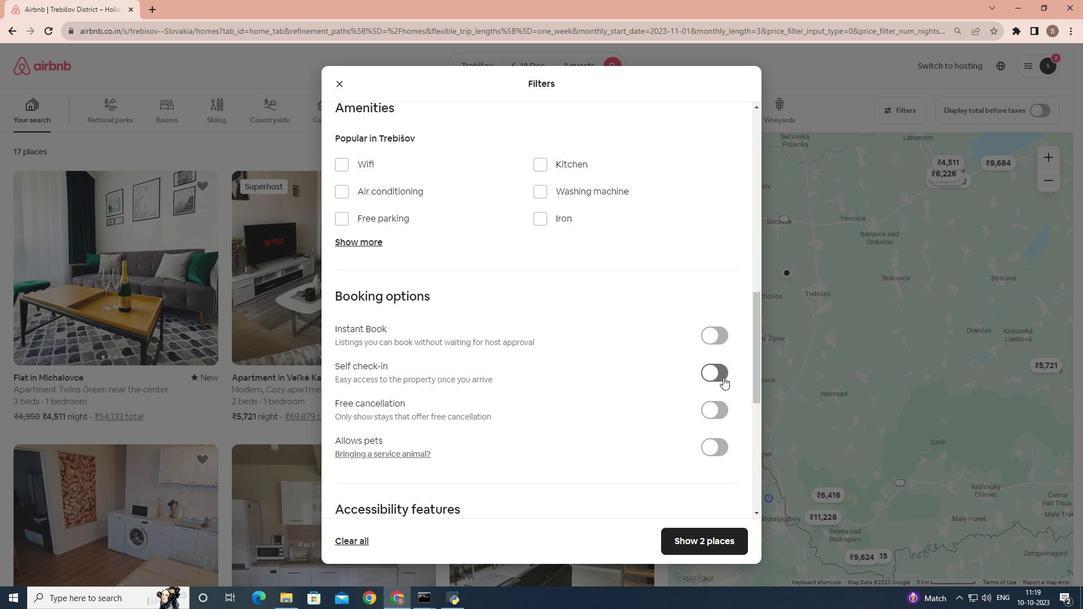 
Action: Mouse pressed left at (723, 377)
Screenshot: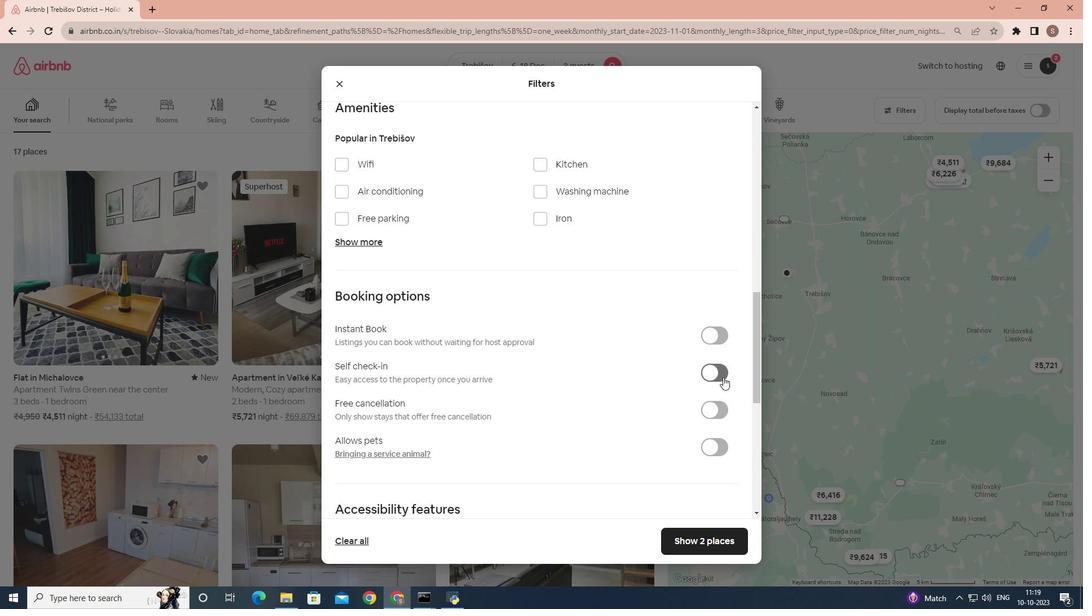 
Action: Mouse moved to (707, 539)
Screenshot: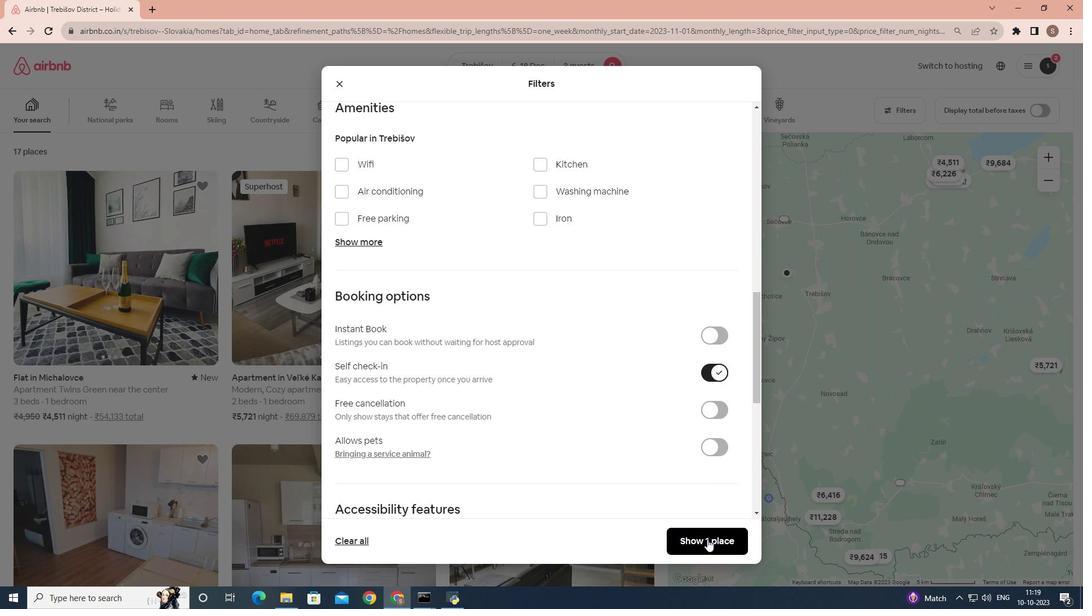 
Action: Mouse pressed left at (707, 539)
Screenshot: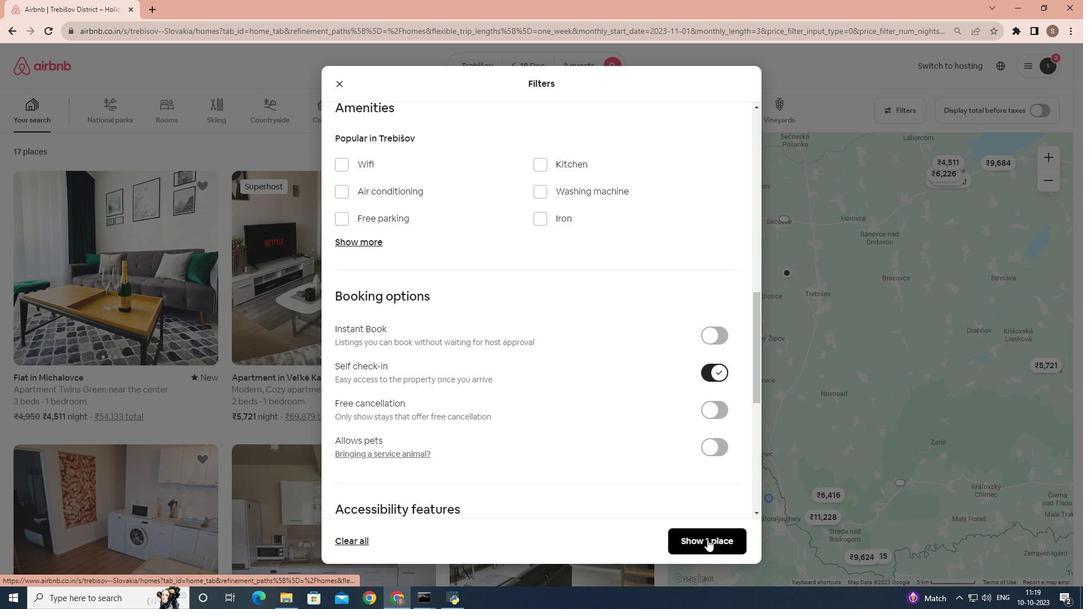 
Action: Mouse moved to (377, 403)
Screenshot: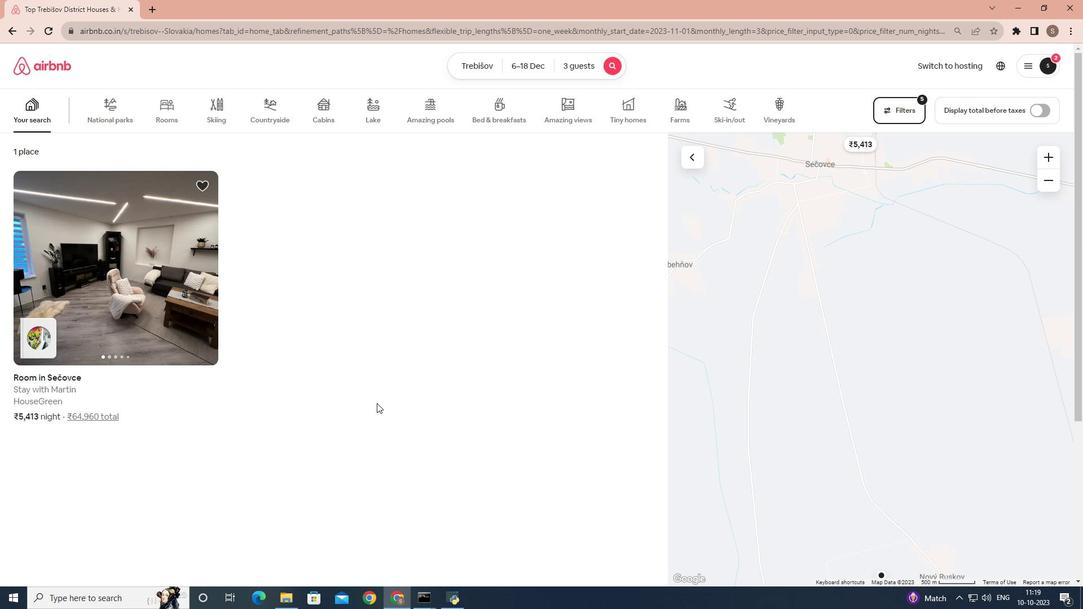 
